 Task: Select Grocery. Add to cart, from Albertsons for 1980 Tibbs Avenue, Plains, Montana 59859, Cell Number 406-826-7954, following items : Colgate Max Fresh Toothpaste with Whitening Breath Strips Cool Mint (6.3 oz) - 1, Yellow Hot House Bell Peppers (1 ct) - 1, Value Corner Reduced Fat Milk (1 gal) - 1, Kellogg''s Special K Breakfast Cereal Chocolatey Delight (13.2 oz) - 1, Tyson Ribeye Burgers Patties (4 ct) - 1, Organic Green Cabbage (each) - 1, Hershey''s Milk Chocolate Candy Bar (4.4 oz) - 1, Spascriptions Under Eye Pads Cucumber (3 ct) - 1, Post Fruity Pebbles Breakfast Cereal with Marshmallow (11 oz) - 1, Cilantro (bunch) - 1
Action: Mouse moved to (407, 142)
Screenshot: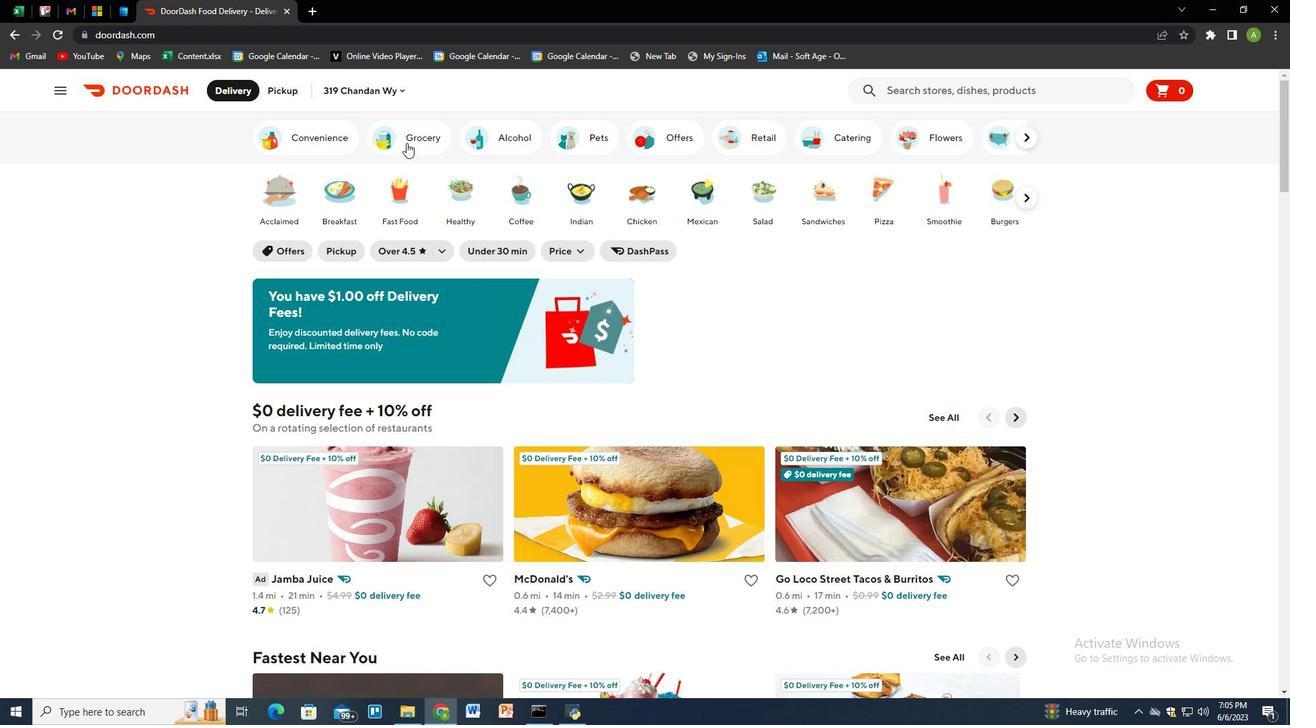 
Action: Mouse pressed left at (407, 142)
Screenshot: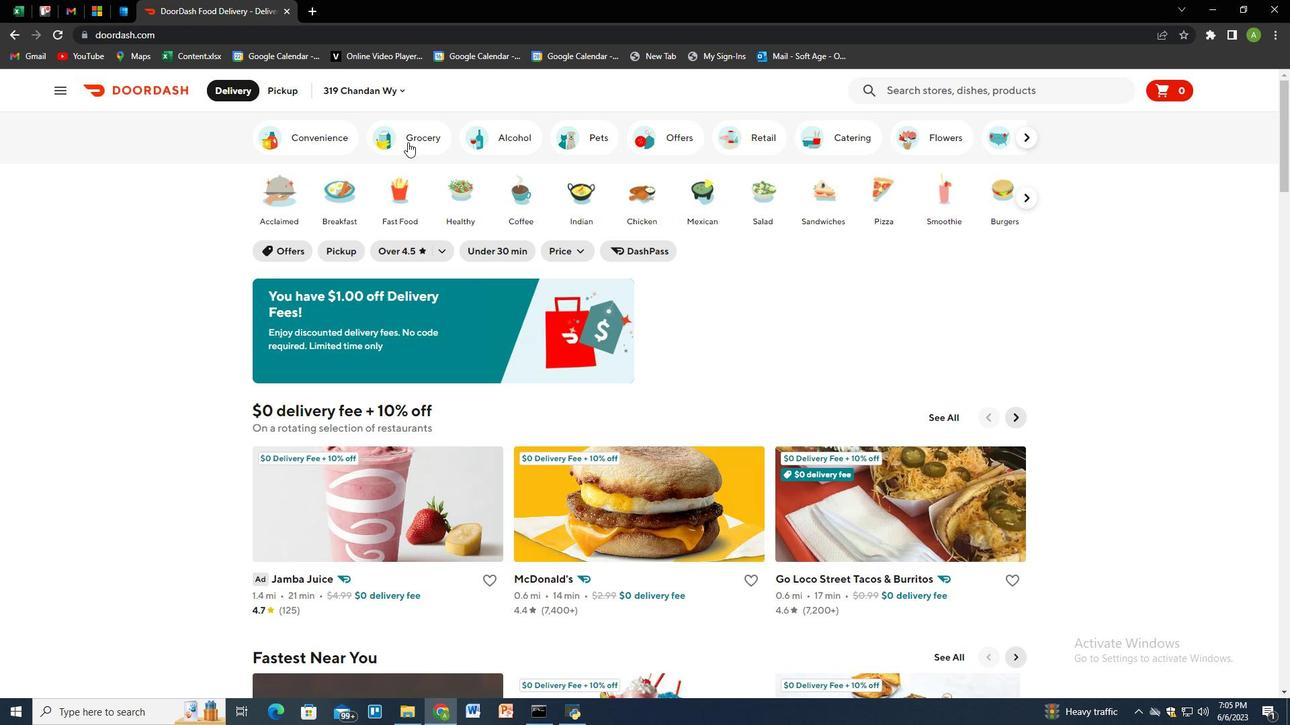 
Action: Mouse moved to (574, 428)
Screenshot: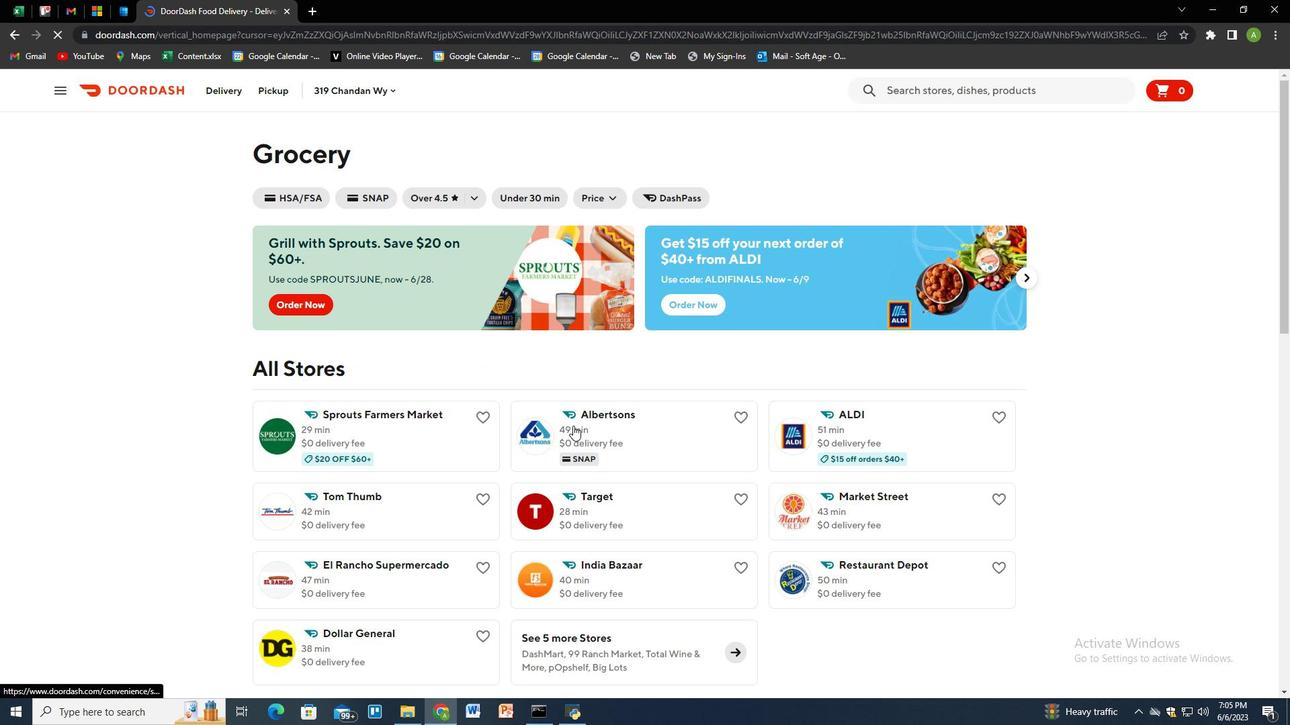 
Action: Mouse pressed left at (574, 428)
Screenshot: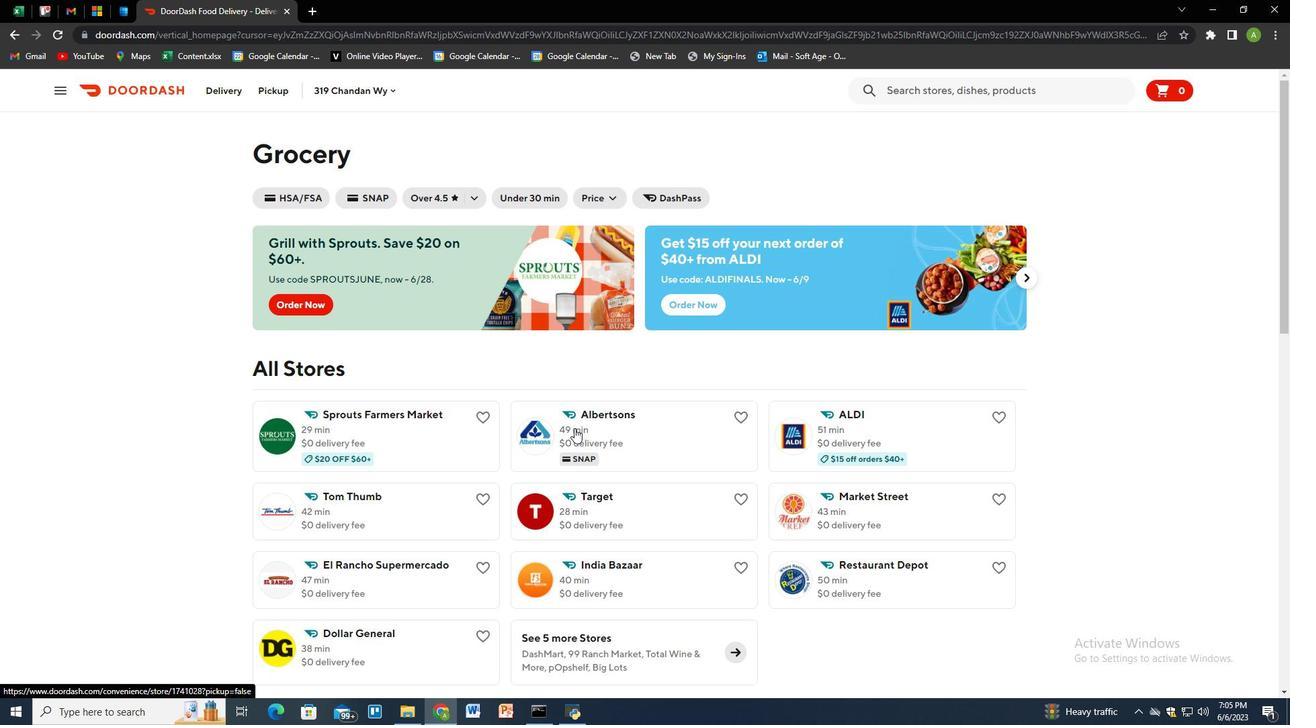 
Action: Mouse moved to (291, 90)
Screenshot: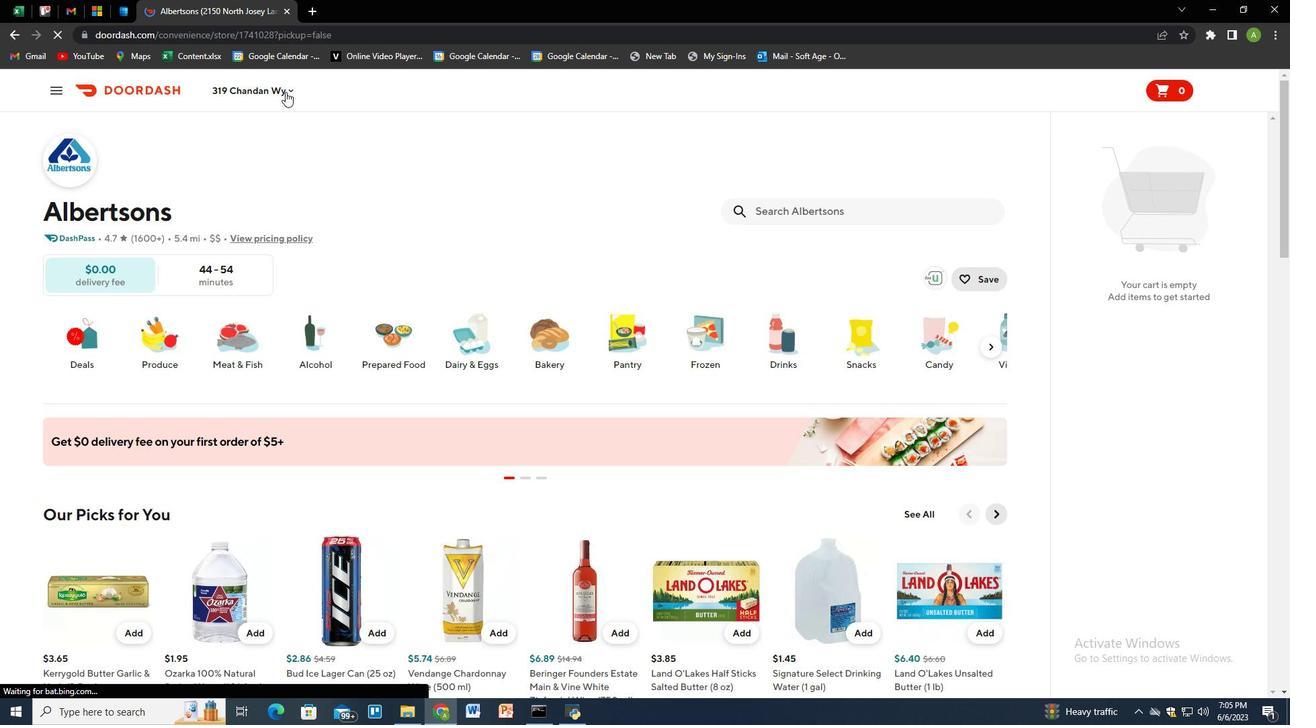 
Action: Mouse pressed left at (291, 90)
Screenshot: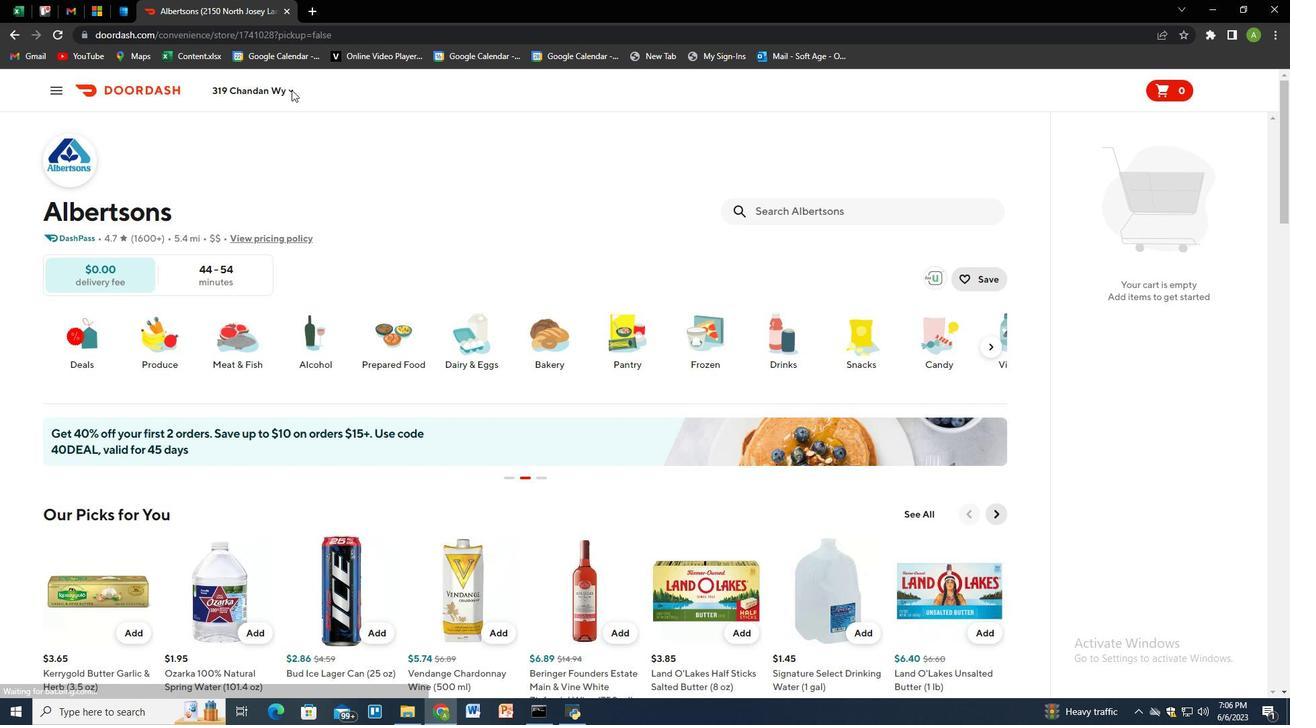
Action: Mouse moved to (322, 148)
Screenshot: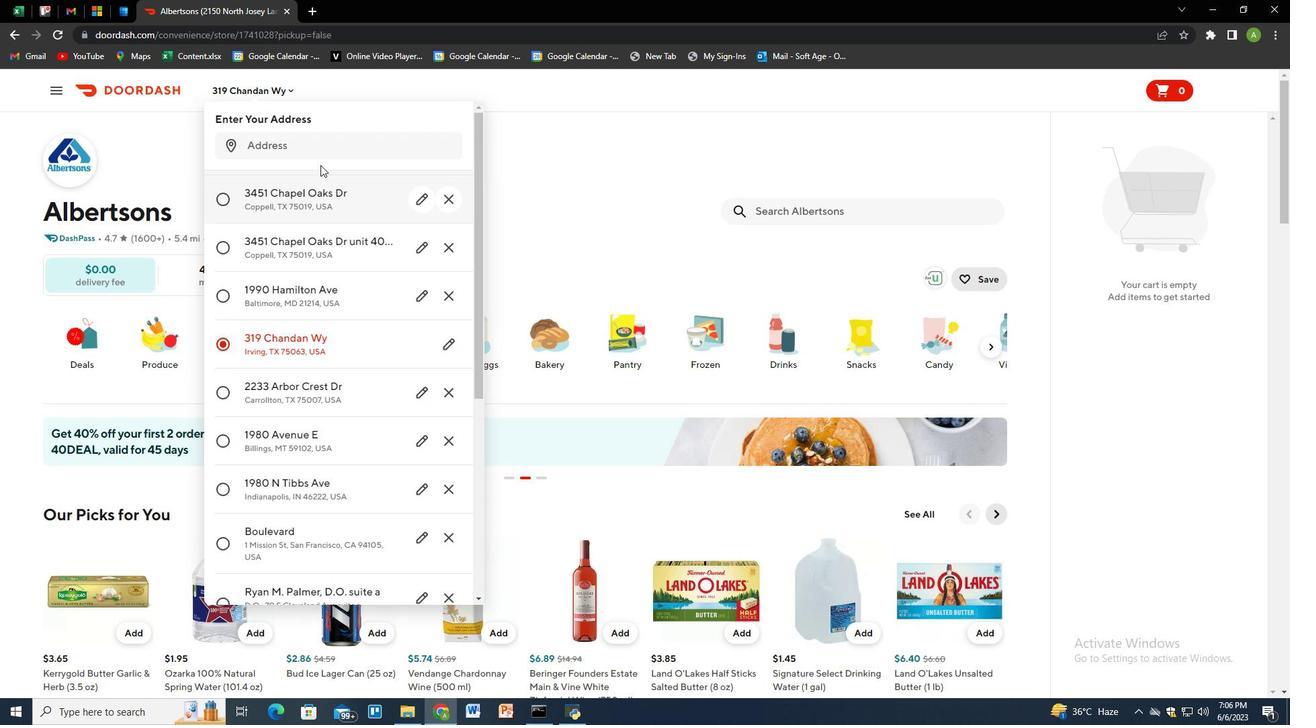 
Action: Mouse pressed left at (322, 148)
Screenshot: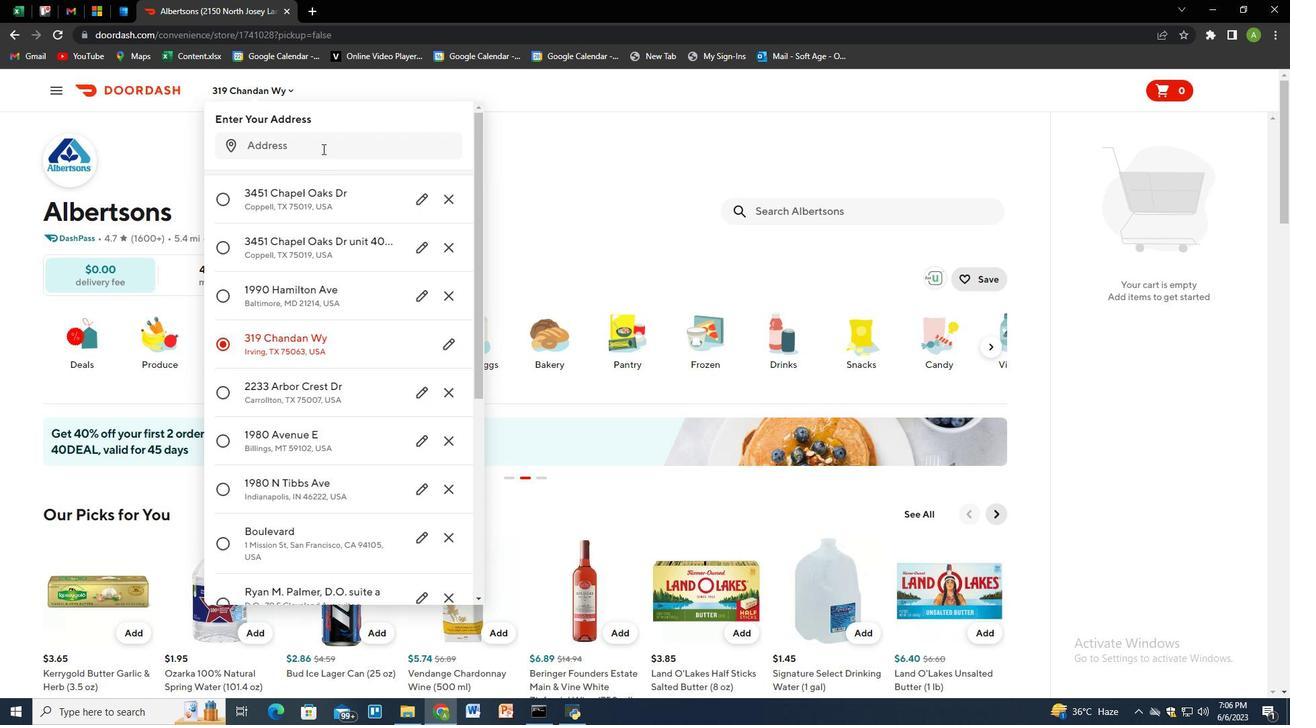 
Action: Key pressed 1980<Key.space>tibbs<Key.space>avenue,<Key.space>plains,<Key.space>montana<Key.space>59859<Key.enter>
Screenshot: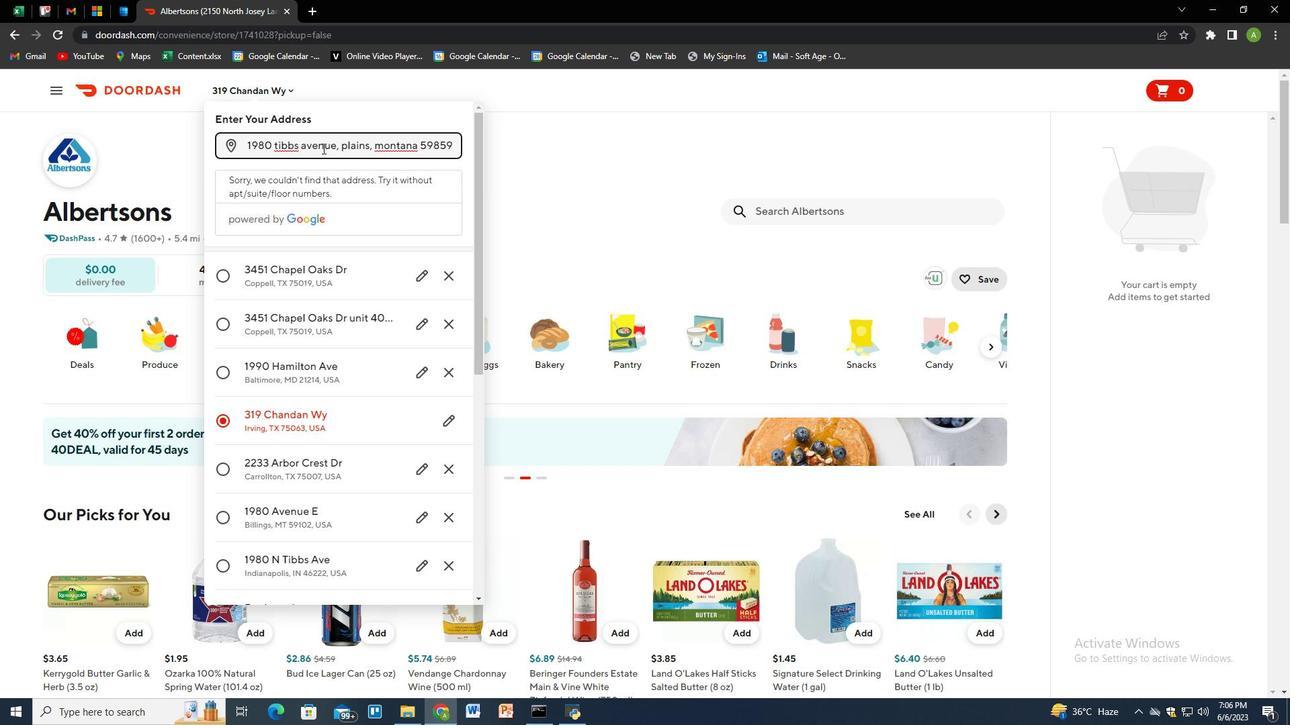 
Action: Mouse moved to (397, 549)
Screenshot: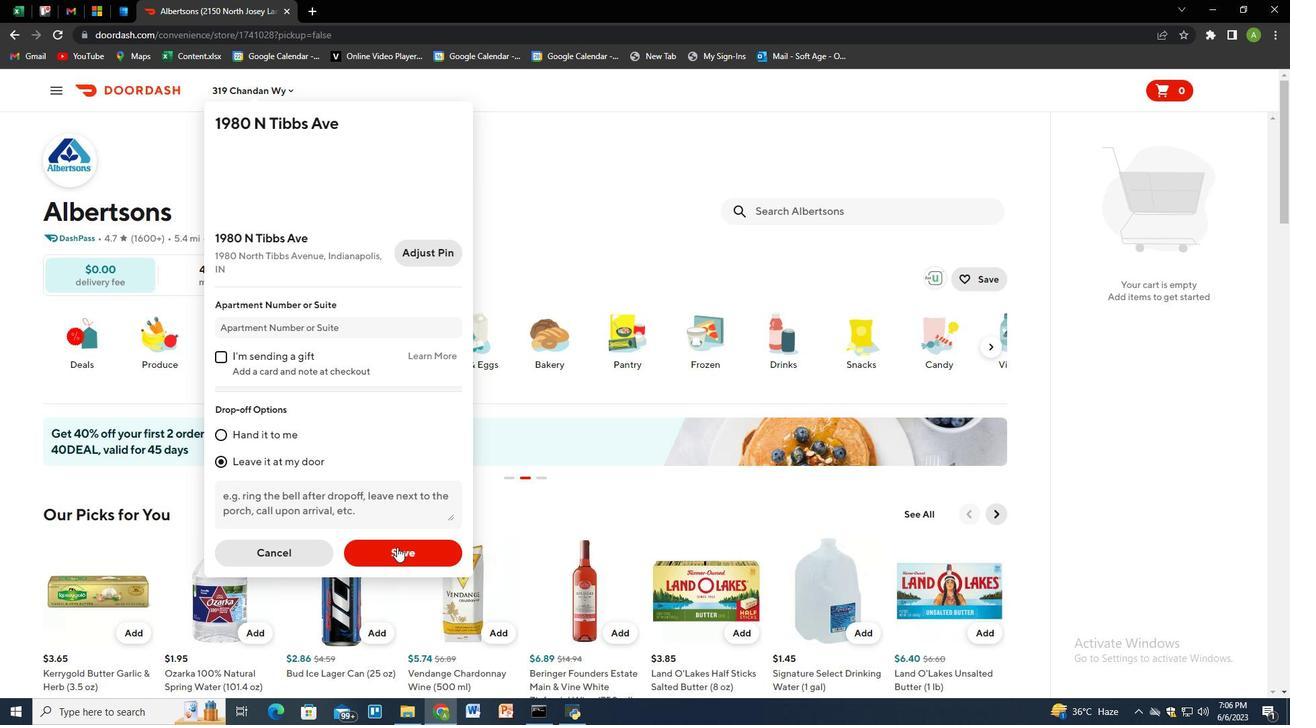 
Action: Mouse pressed left at (397, 549)
Screenshot: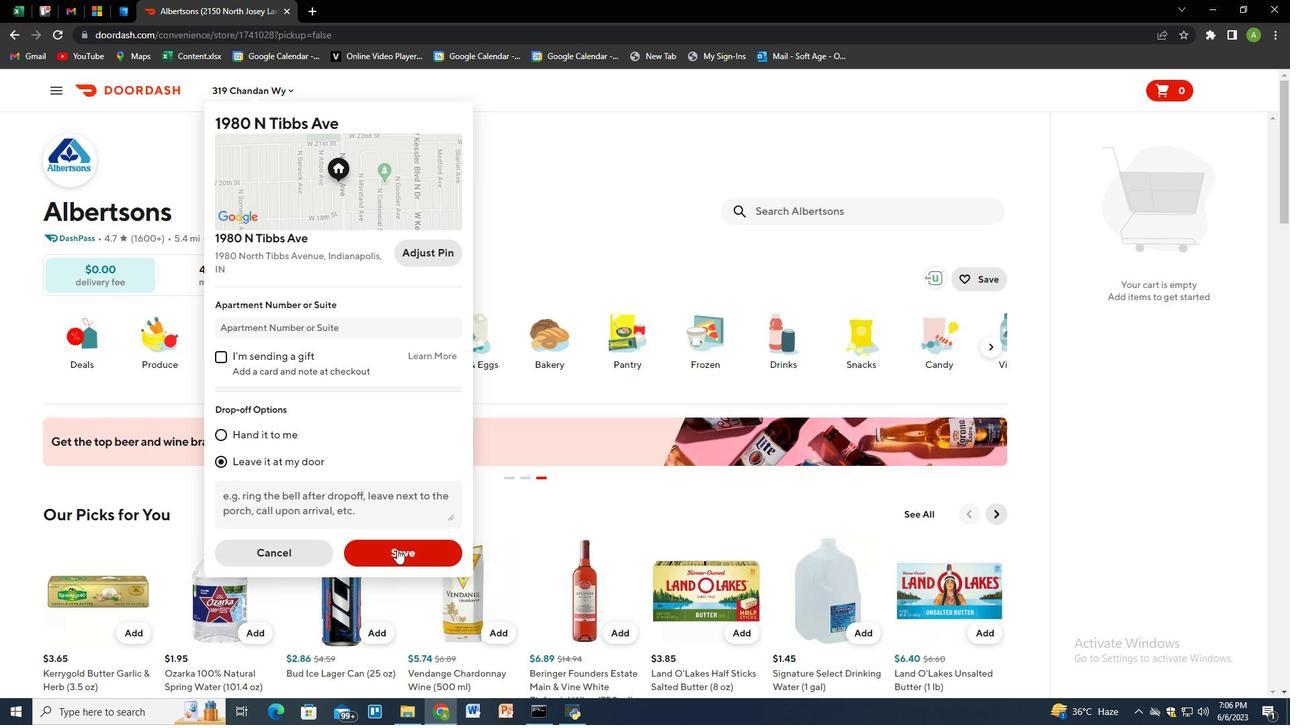 
Action: Mouse moved to (784, 208)
Screenshot: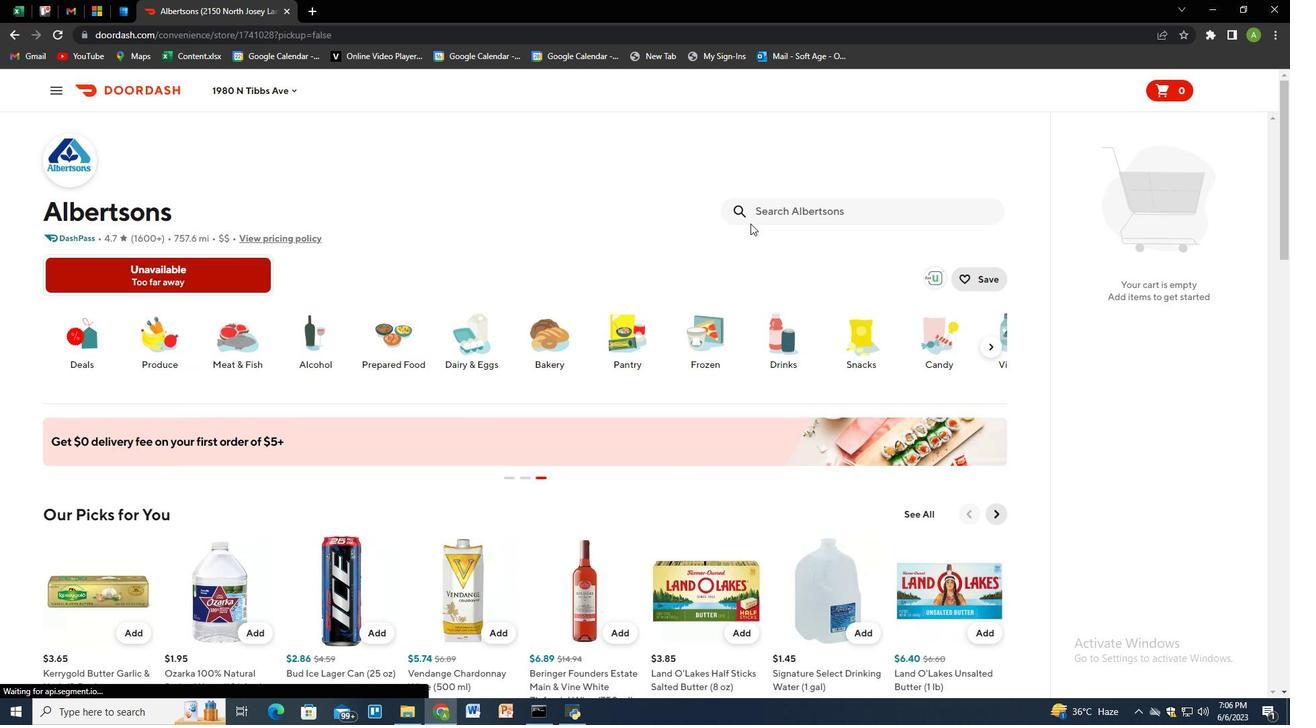 
Action: Mouse pressed left at (784, 208)
Screenshot: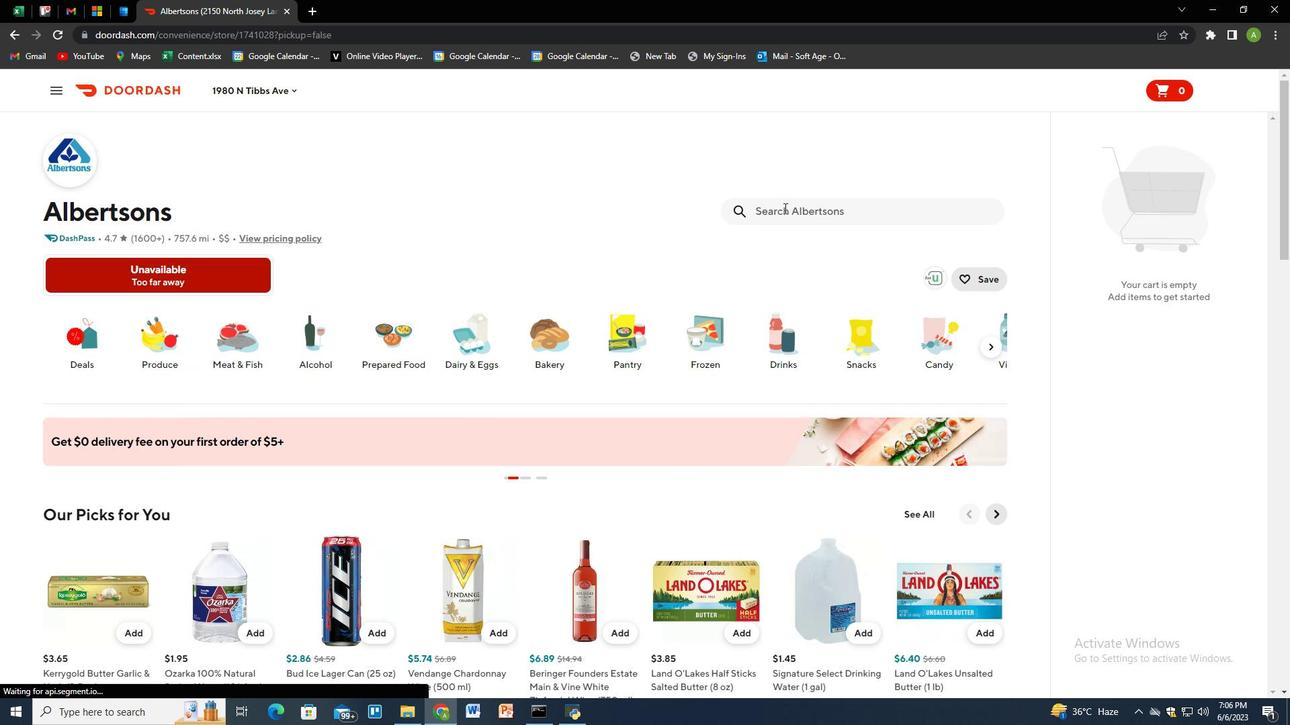 
Action: Key pressed co<Key.space><Key.backspace>lgate<Key.space>max<Key.space>fresh<Key.space>too<Key.space><Key.backspace>thpaste<Key.space>with<Key.space>whitening<Key.space>breath<Key.space>strips<Key.space>cool<Key.space>mint<Key.space><Key.shift_r>(6.3<Key.space>oz<Key.shift_r>)<Key.enter>
Screenshot: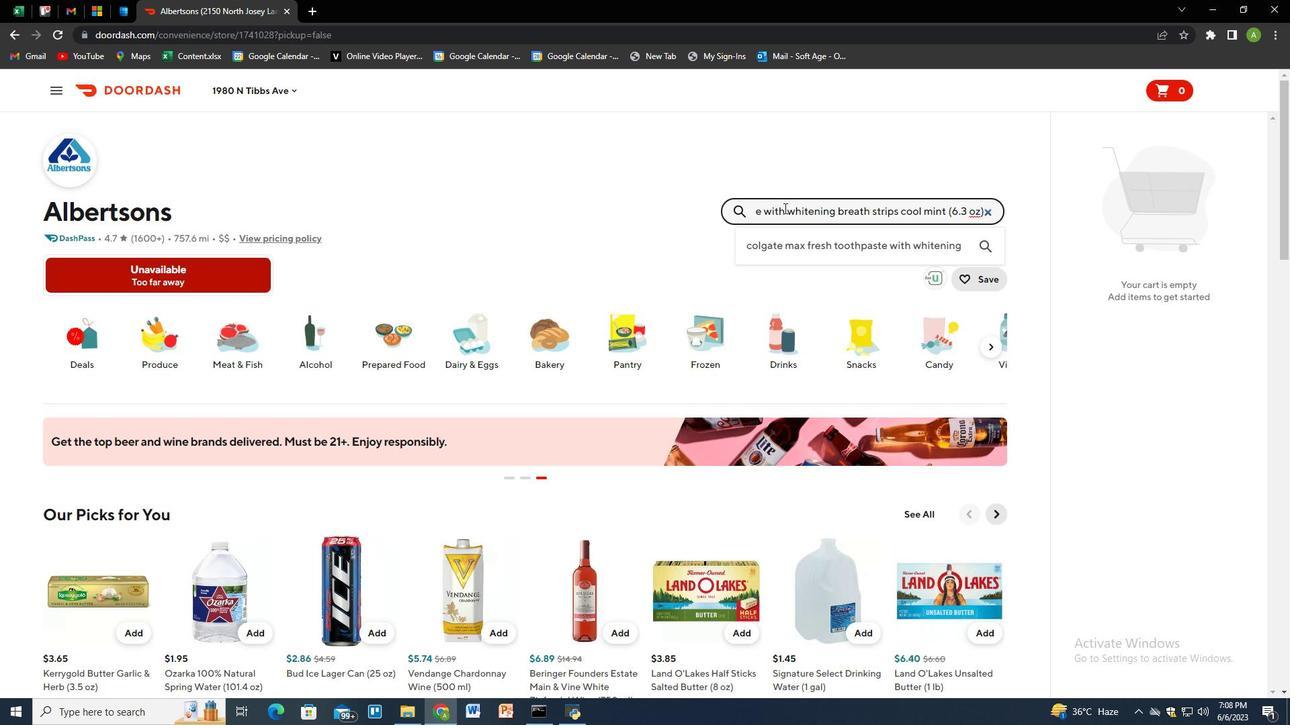 
Action: Mouse moved to (120, 365)
Screenshot: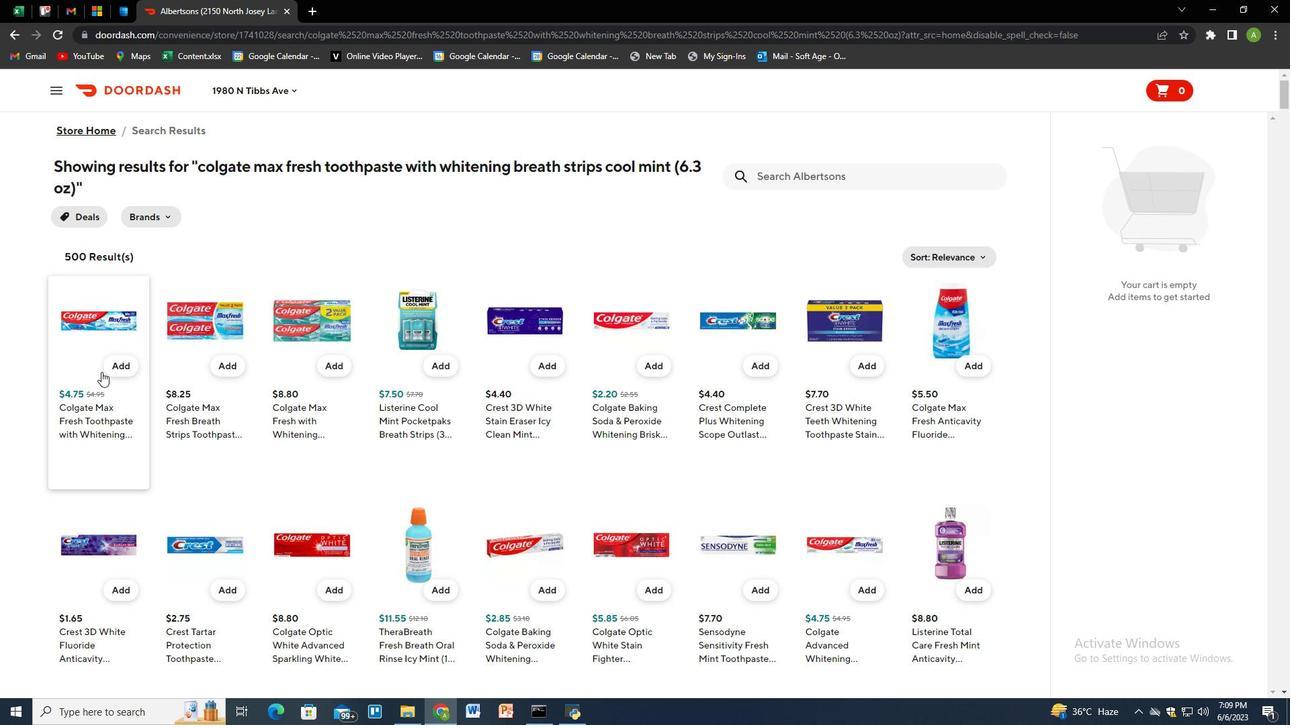 
Action: Mouse pressed left at (120, 365)
Screenshot: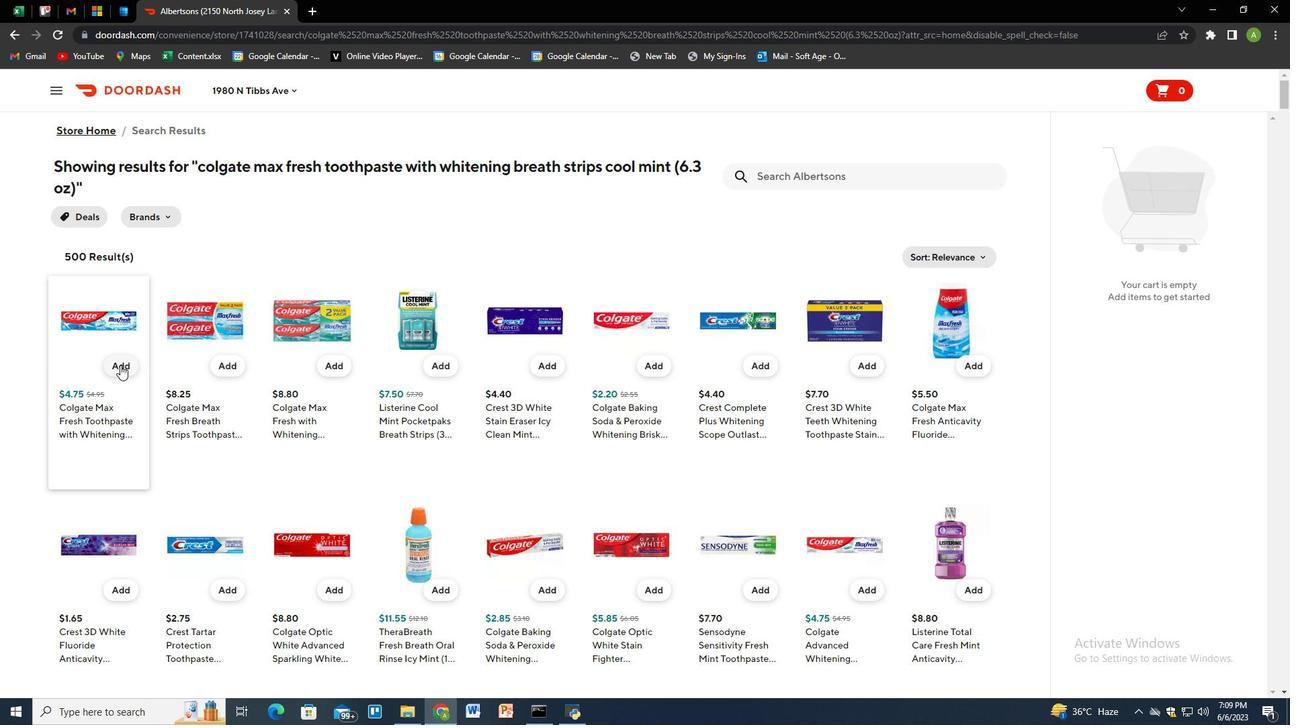 
Action: Mouse moved to (847, 180)
Screenshot: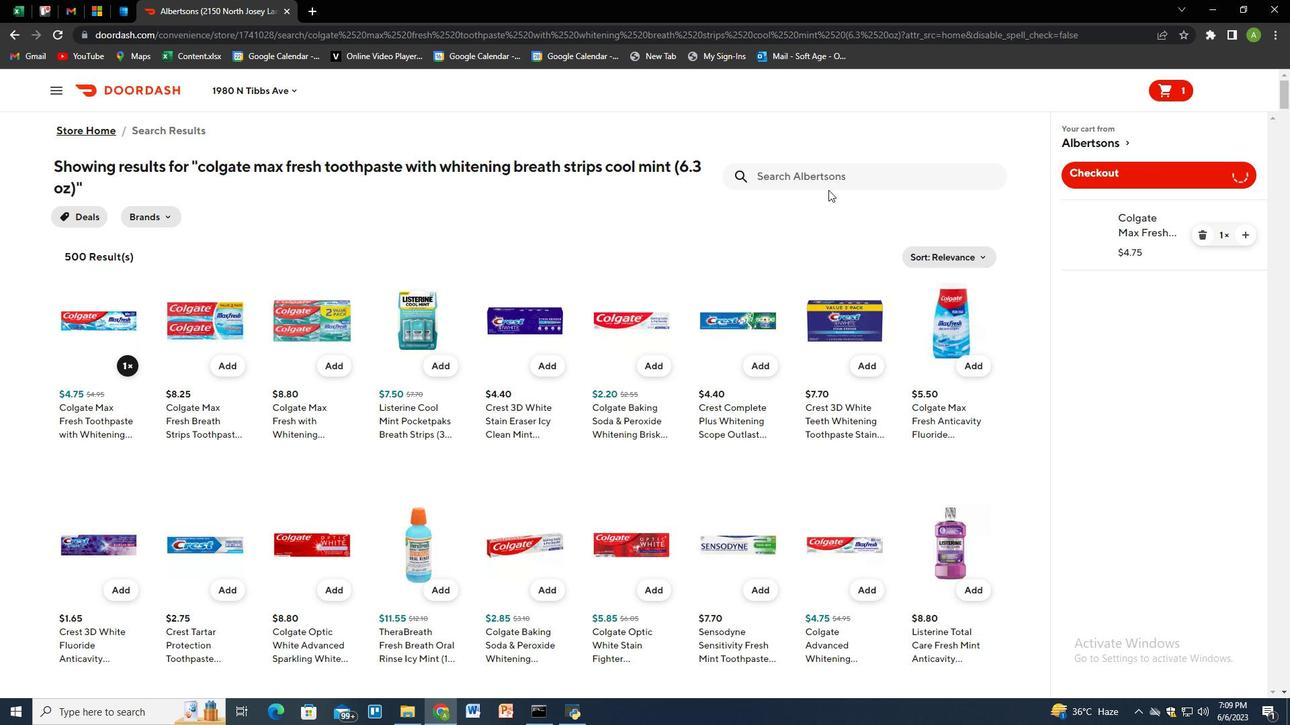 
Action: Mouse pressed left at (847, 180)
Screenshot: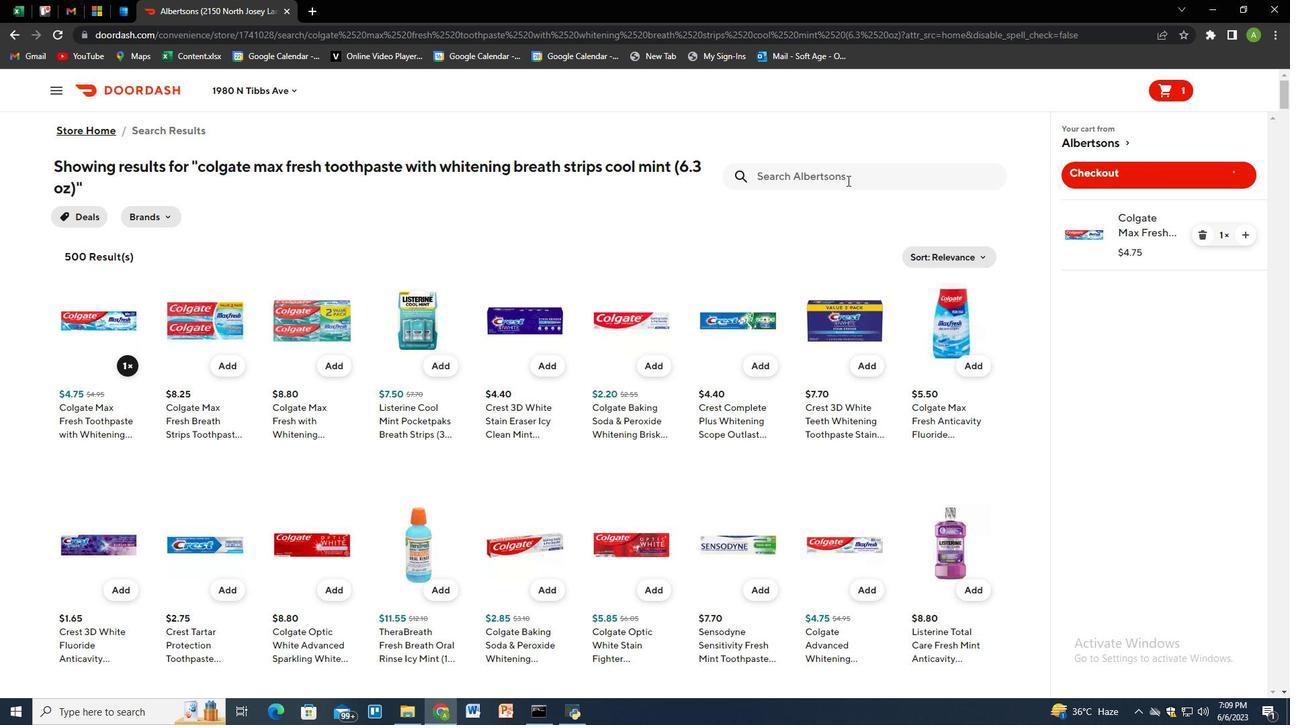 
Action: Key pressed yellow<Key.space>hot<Key.space>house<Key.space>bell<Key.space>peppers<Key.space><Key.shift_r>(1<Key.space>ct<Key.shift_r>)<Key.enter>
Screenshot: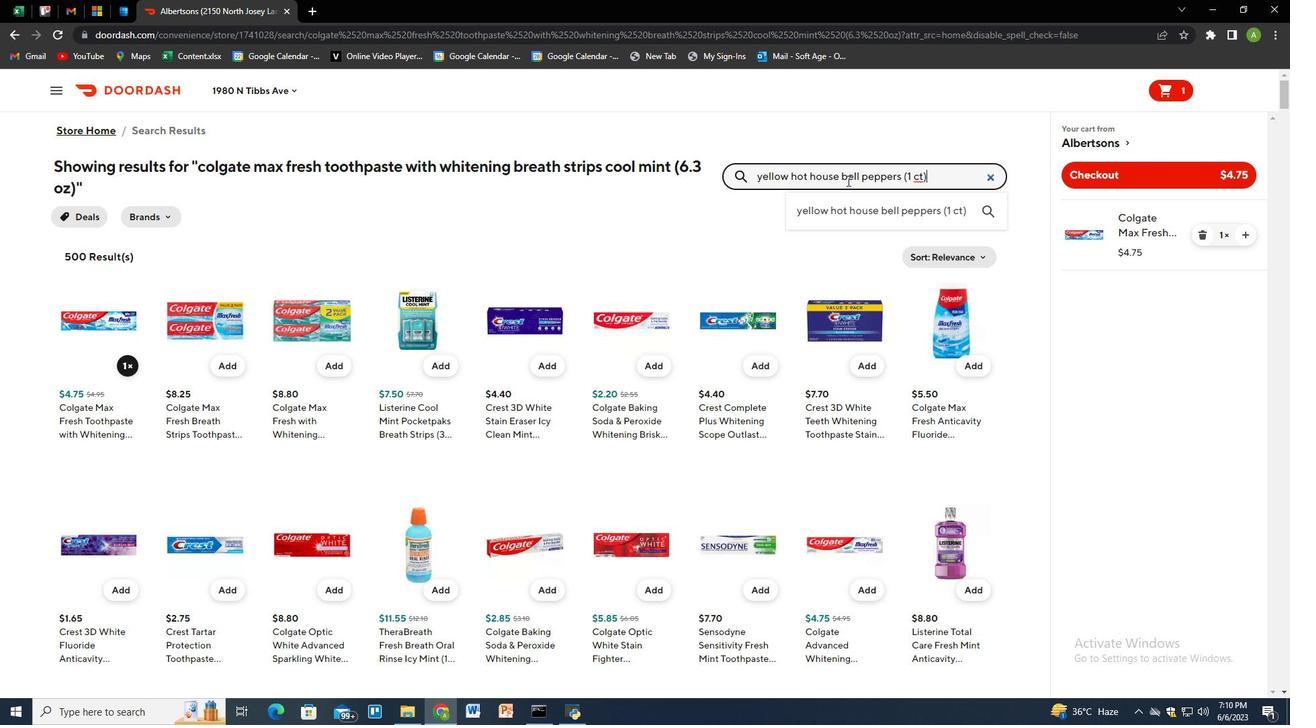 
Action: Mouse moved to (122, 352)
Screenshot: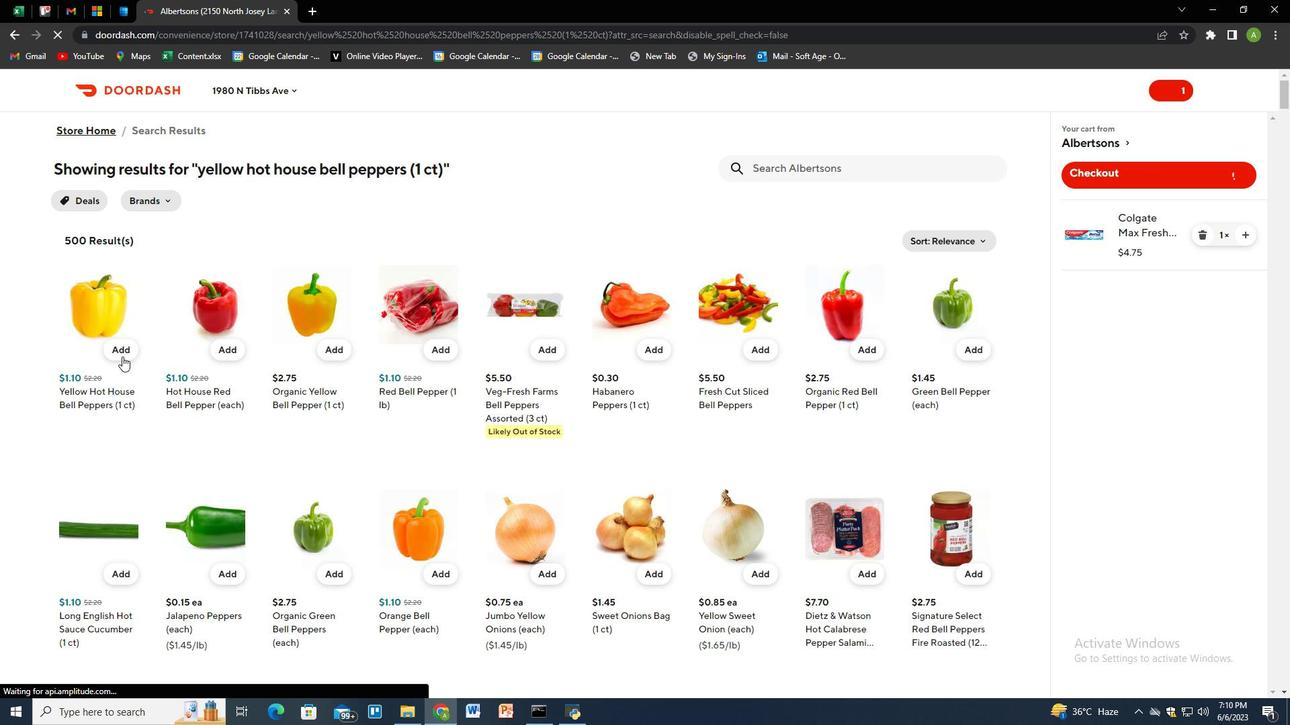 
Action: Mouse pressed left at (122, 352)
Screenshot: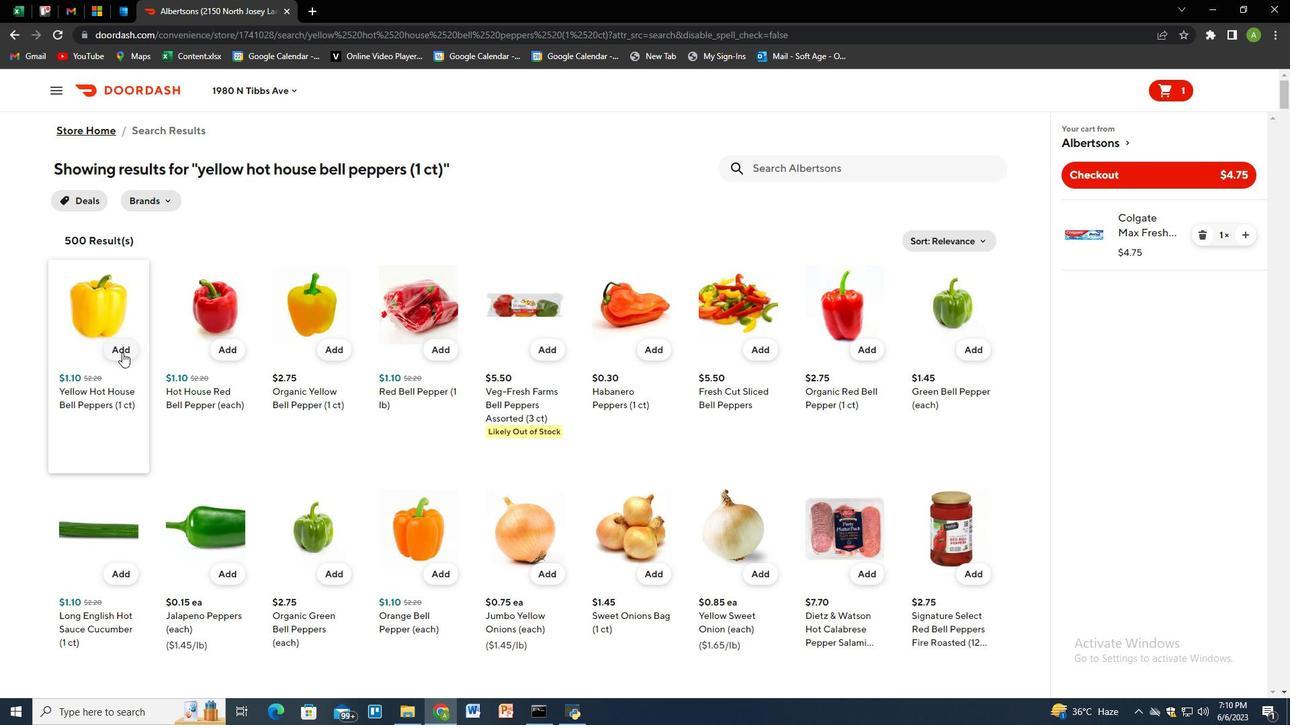 
Action: Mouse moved to (771, 169)
Screenshot: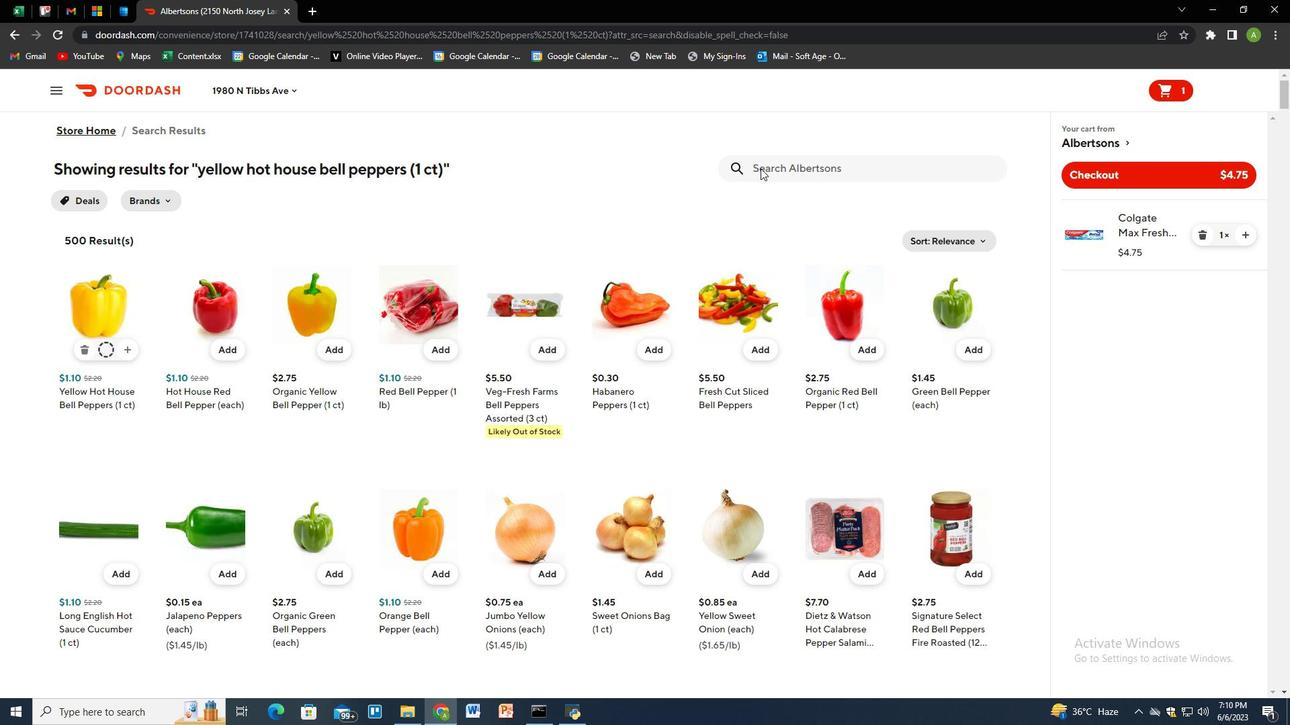 
Action: Mouse pressed left at (771, 169)
Screenshot: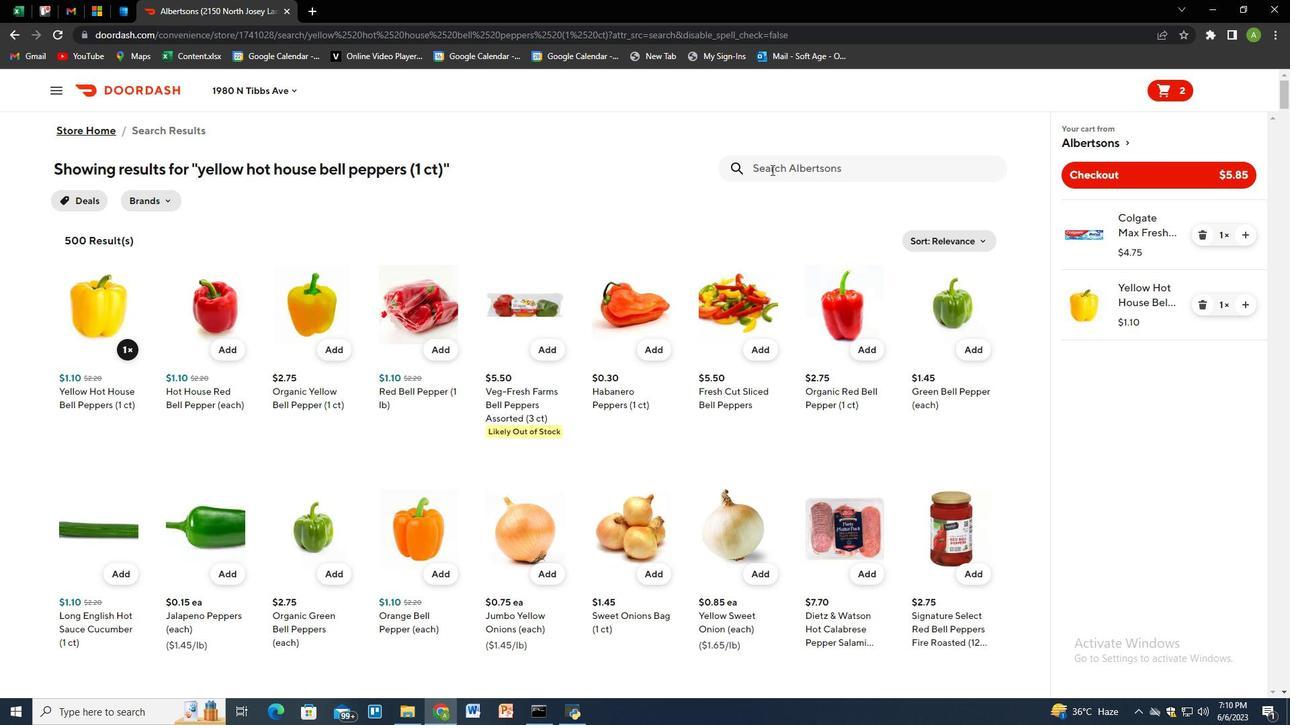 
Action: Key pressed value<Key.space>corner<Key.space>reduced<Key.space>fat<Key.space>milk<Key.space><Key.shift_r>(1<Key.space>gal<Key.shift_r>)<Key.enter><Key.enter>
Screenshot: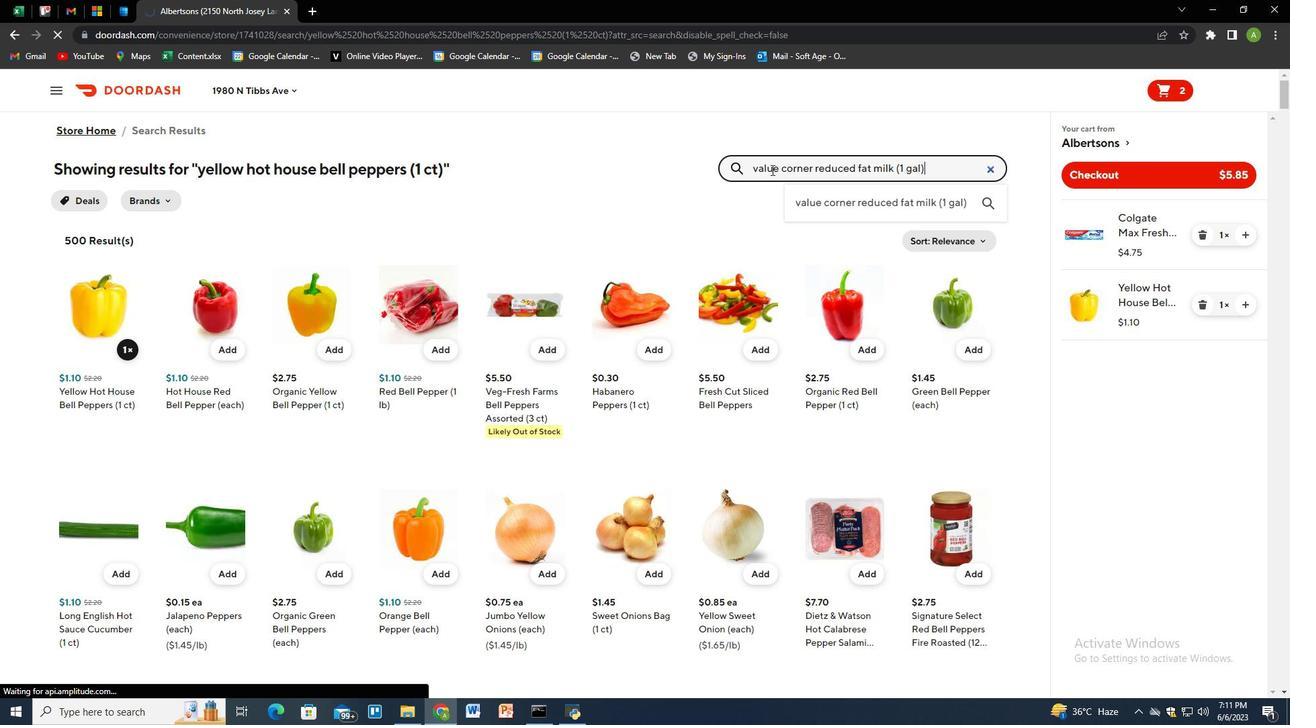 
Action: Mouse moved to (126, 352)
Screenshot: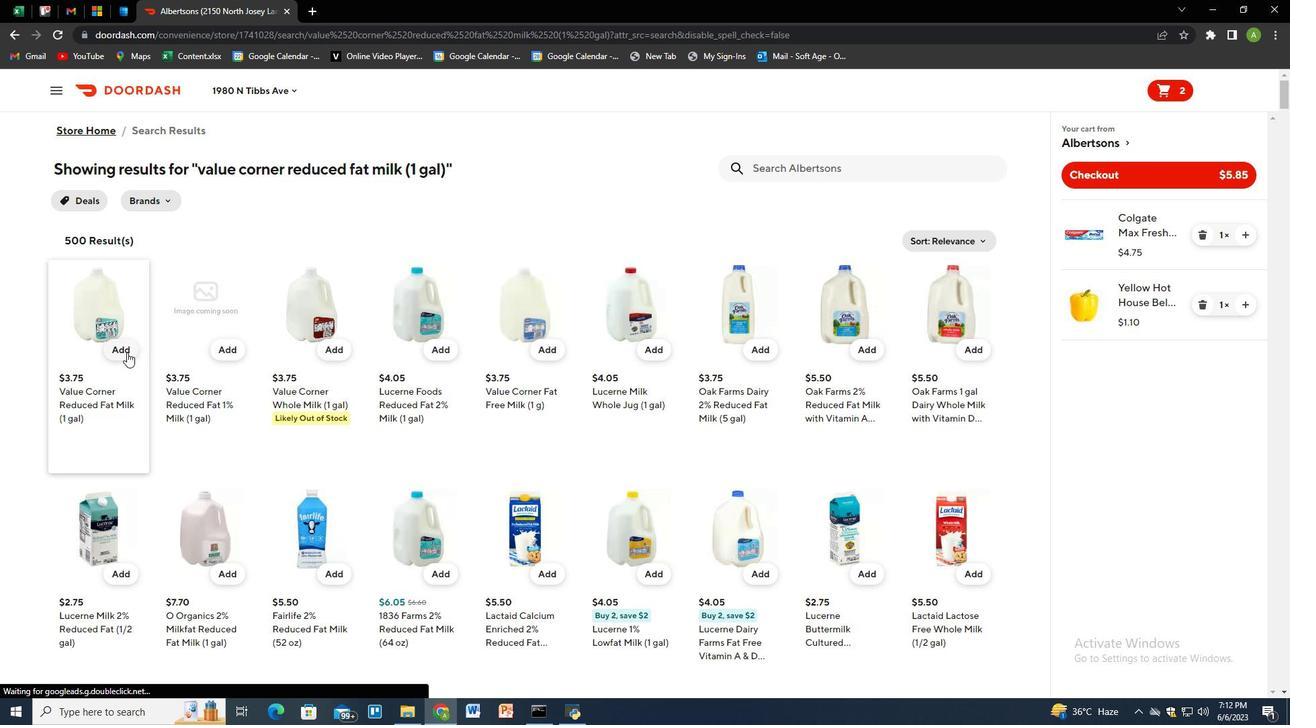 
Action: Mouse pressed left at (126, 352)
Screenshot: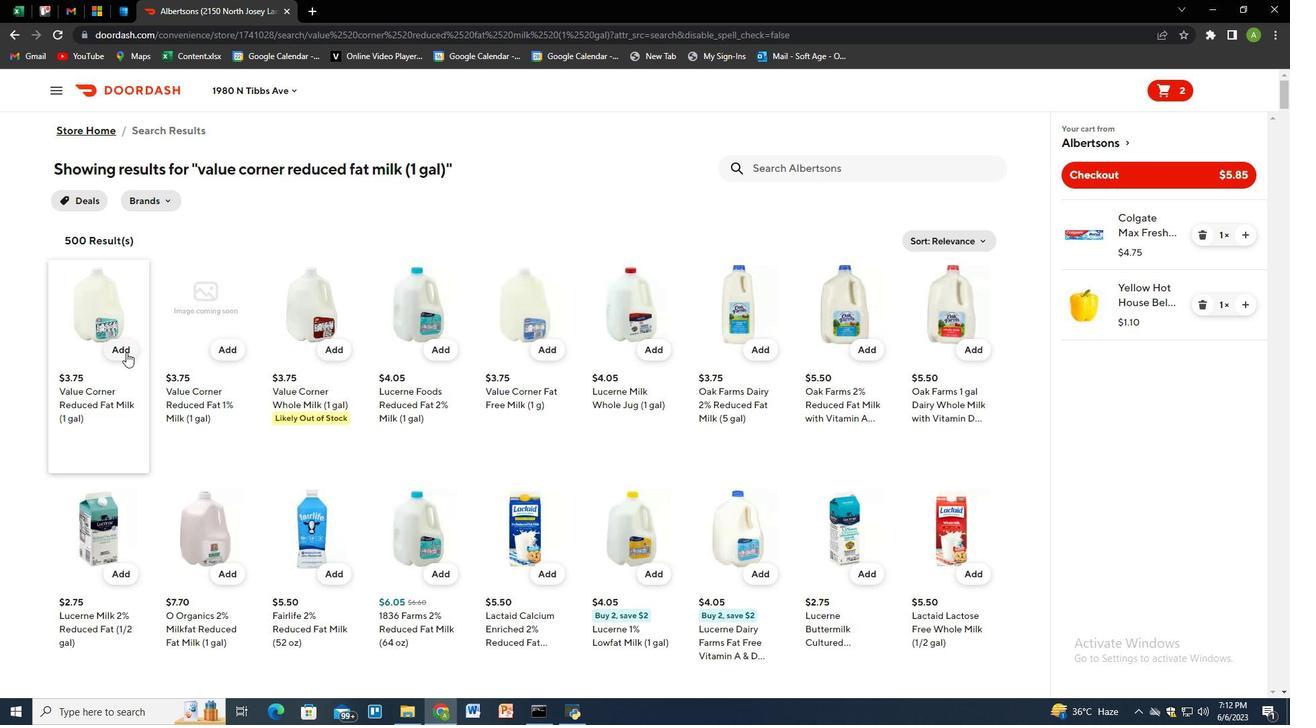 
Action: Mouse moved to (784, 163)
Screenshot: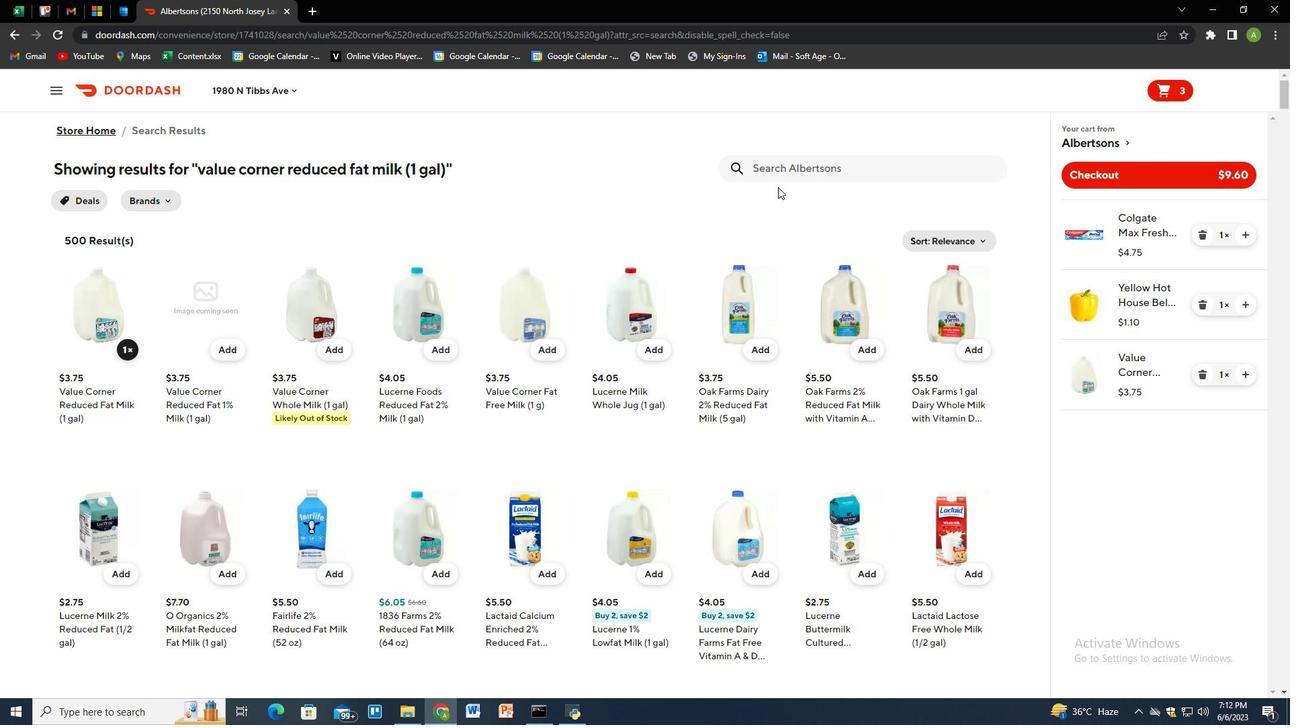 
Action: Mouse pressed left at (784, 163)
Screenshot: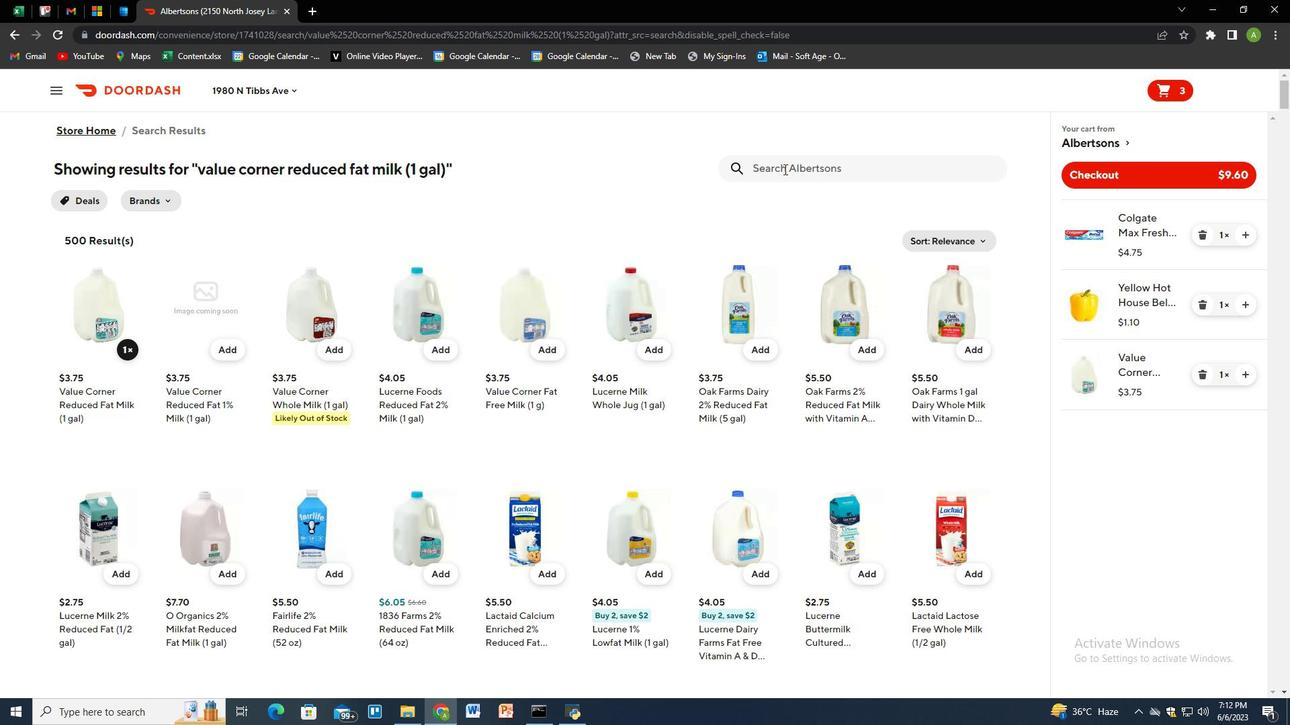 
Action: Key pressed kellogg<Key.shift_r>"s<Key.space>special<Key.space>k<Key.space>breakfast<Key.space>cereal<Key.space>chocolatey<Key.space>delight<Key.space><Key.shift_r><Key.shift_r><Key.shift_r><Key.shift_r>)<Key.backspace><Key.shift_r><Key.shift_r><Key.shift_r><Key.shift_r><Key.shift_r><Key.shift_r><Key.shift_r><Key.shift_r><Key.shift_r>(<Key.backspace><Key.shift_r><Key.shift_r><Key.shift_r>(13.2<Key.space>oz<Key.shift_r><Key.shift_r><Key.shift_r><Key.shift_r><Key.shift_r><Key.shift_r><Key.shift_r><Key.shift_r><Key.shift_r><Key.shift_r>)<Key.enter>
Screenshot: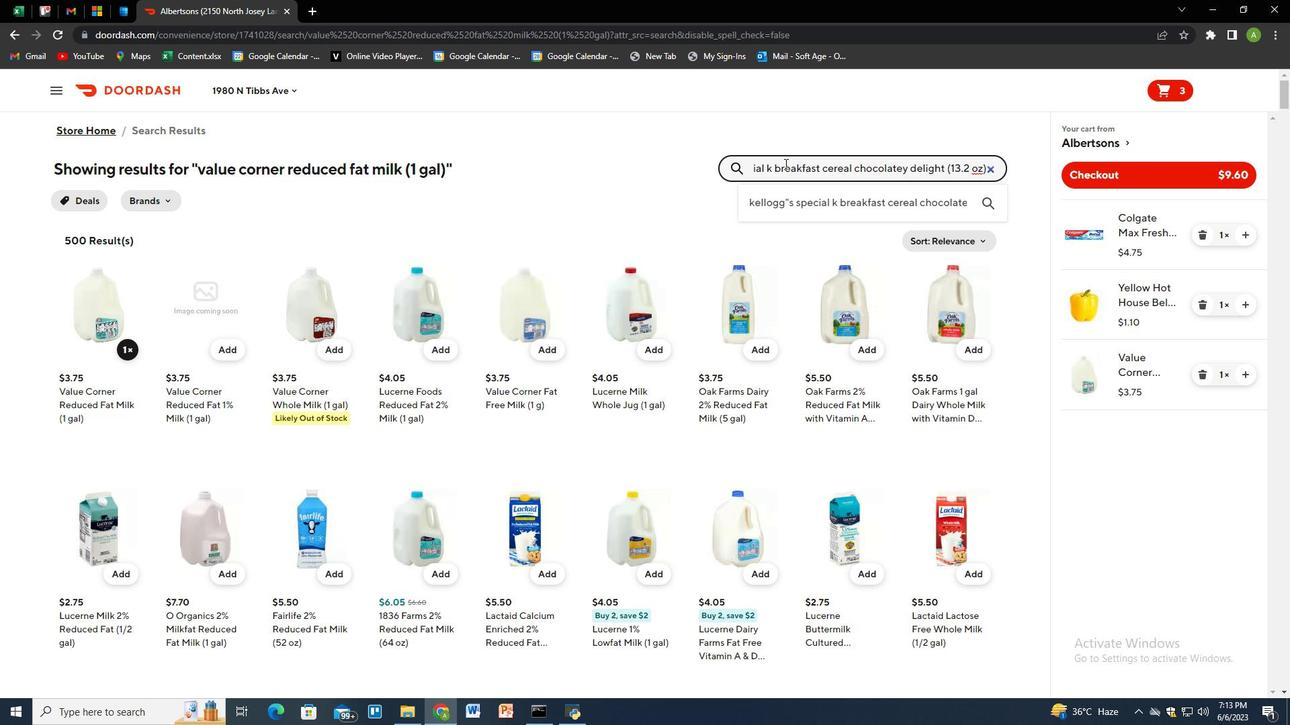 
Action: Mouse moved to (125, 354)
Screenshot: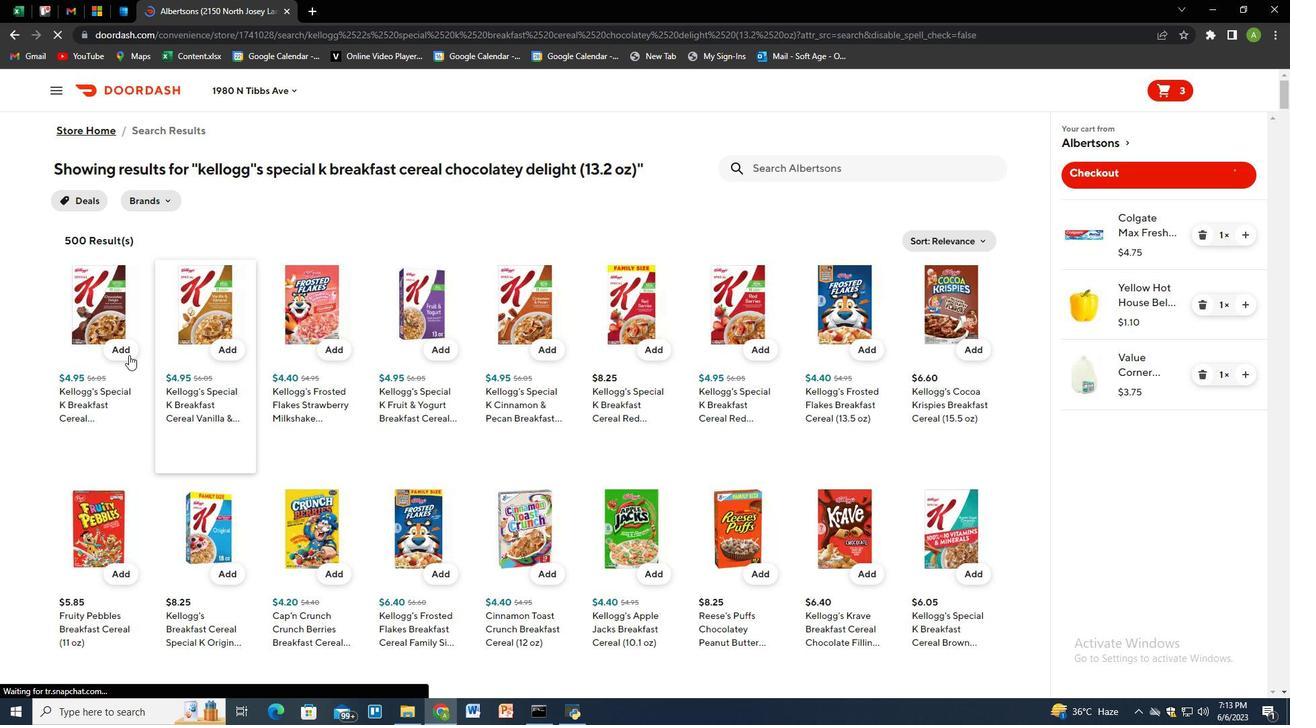 
Action: Mouse pressed left at (125, 354)
Screenshot: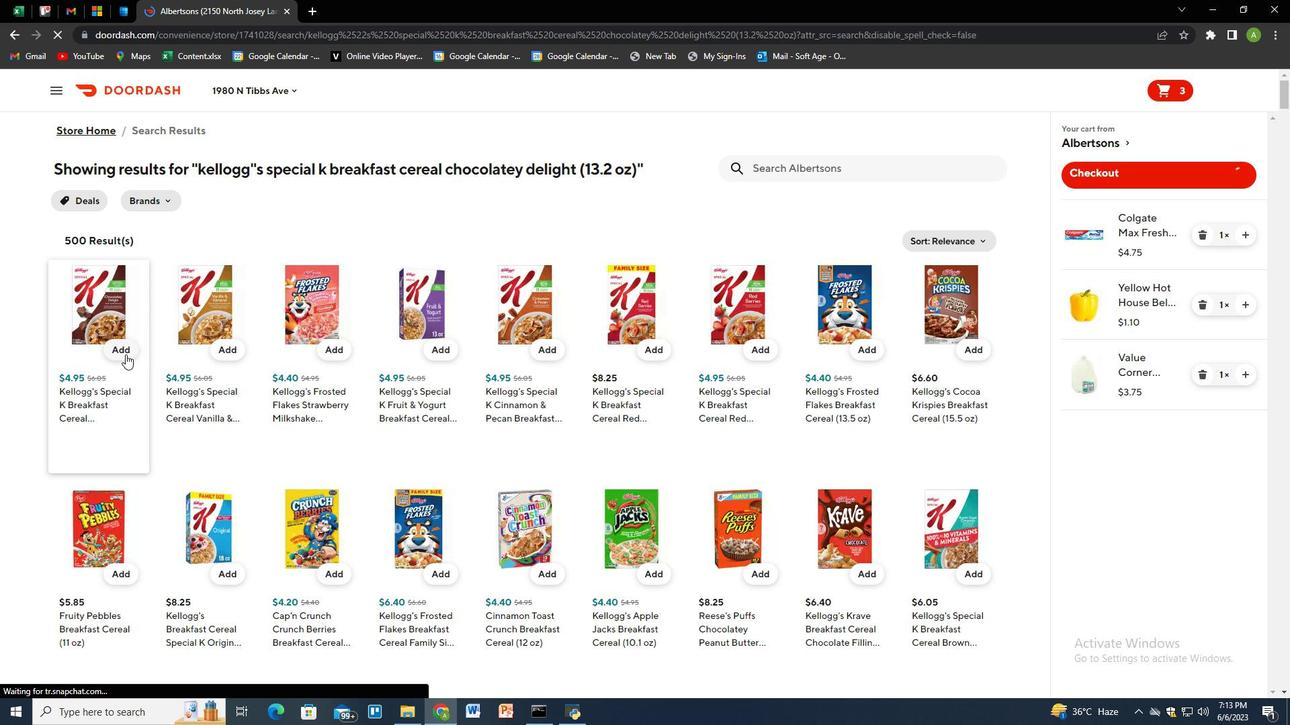 
Action: Mouse moved to (793, 185)
Screenshot: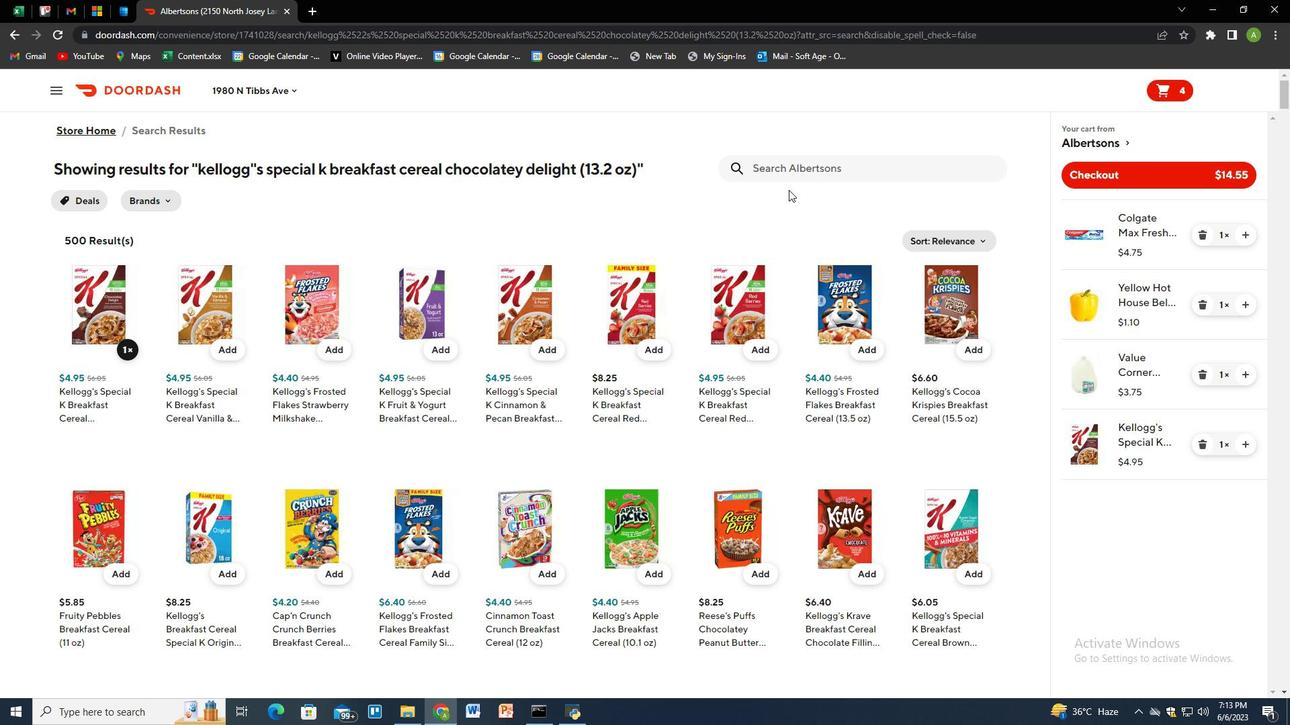 
Action: Mouse pressed left at (793, 185)
Screenshot: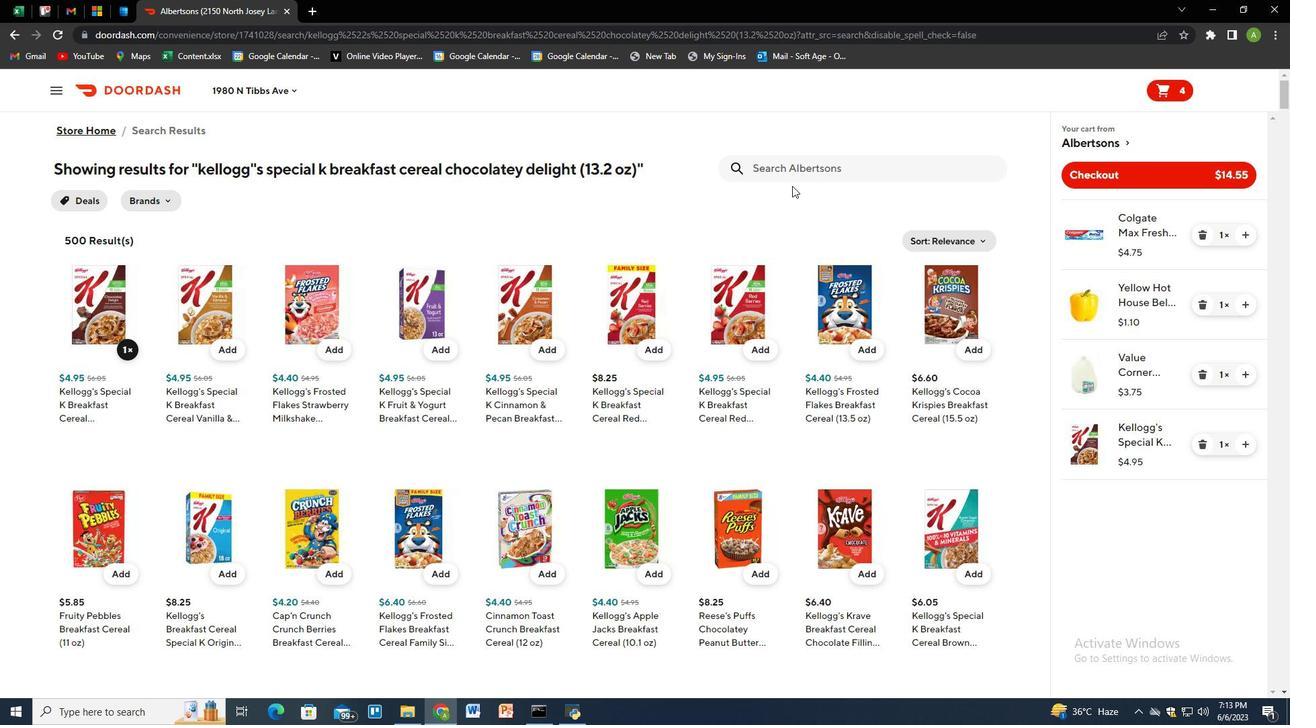
Action: Mouse moved to (796, 175)
Screenshot: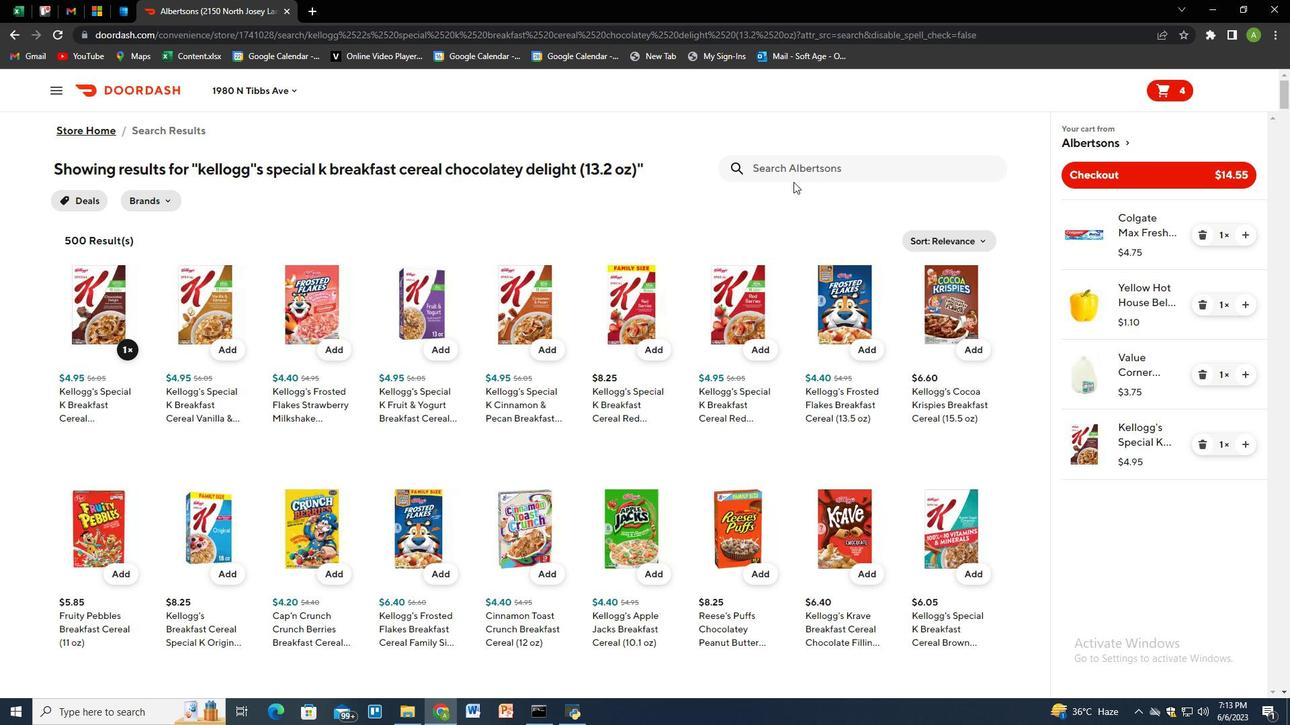 
Action: Mouse pressed left at (796, 175)
Screenshot: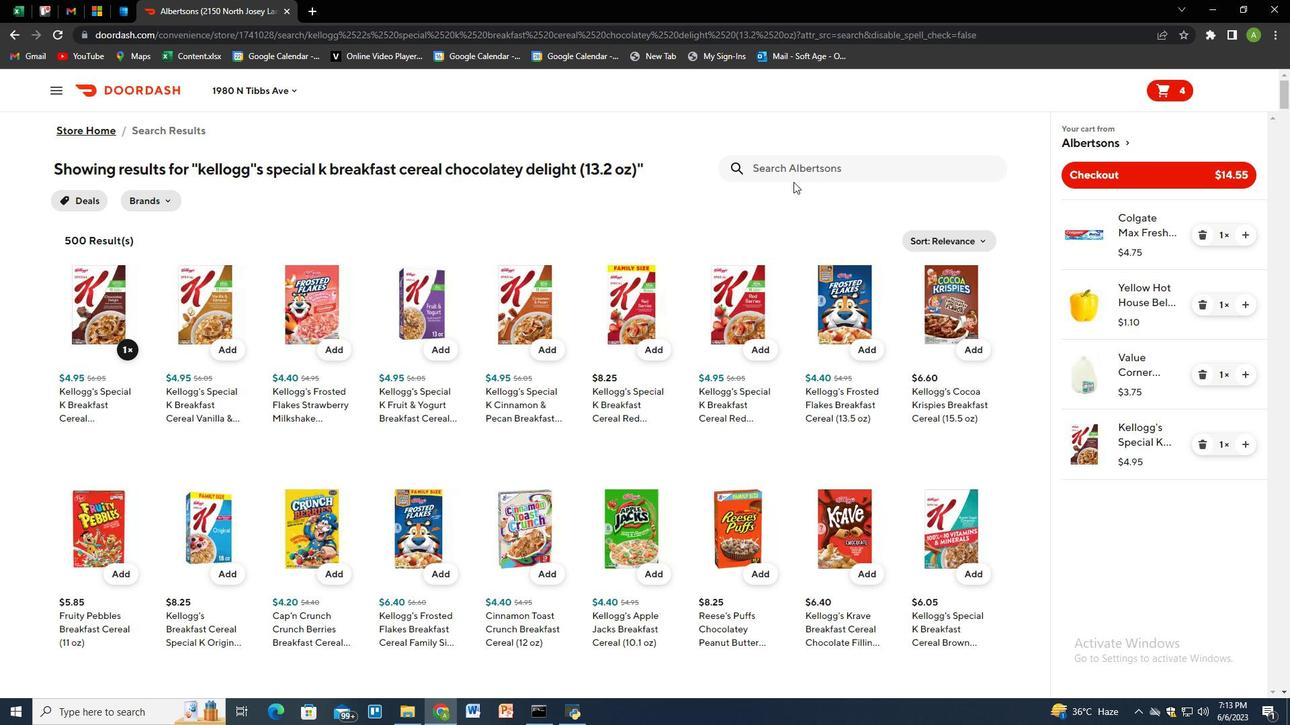 
Action: Key pressed tyson<Key.space>ribeye<Key.space>burgers<Key.space>patties<Key.space><Key.shift_r>(4<Key.space>ct<Key.shift_r>)<Key.enter>
Screenshot: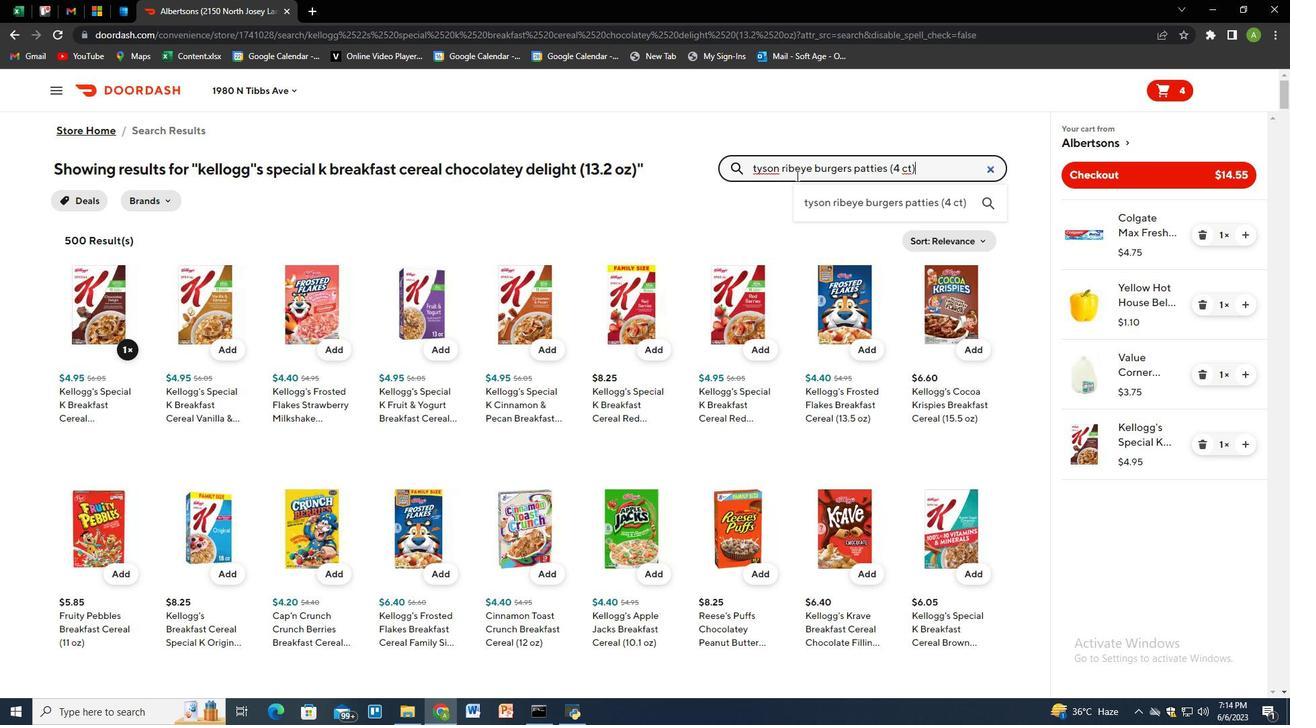 
Action: Mouse moved to (116, 352)
Screenshot: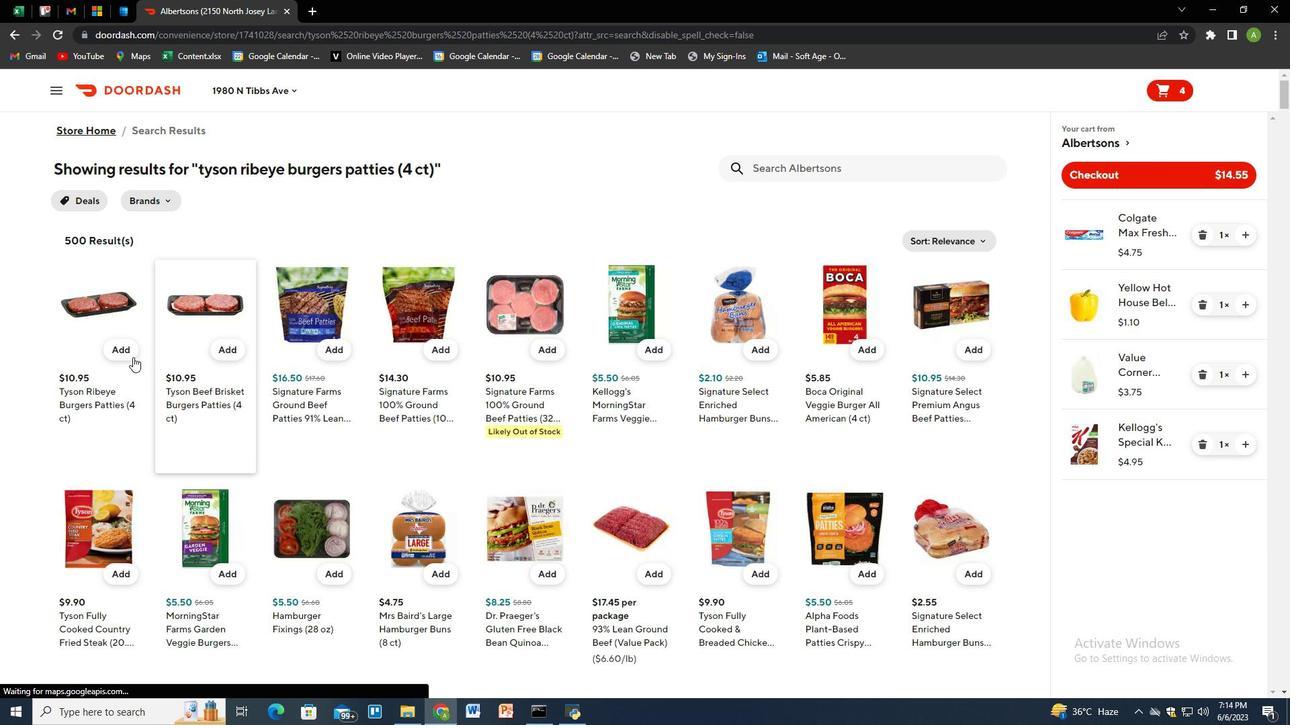 
Action: Mouse pressed left at (116, 352)
Screenshot: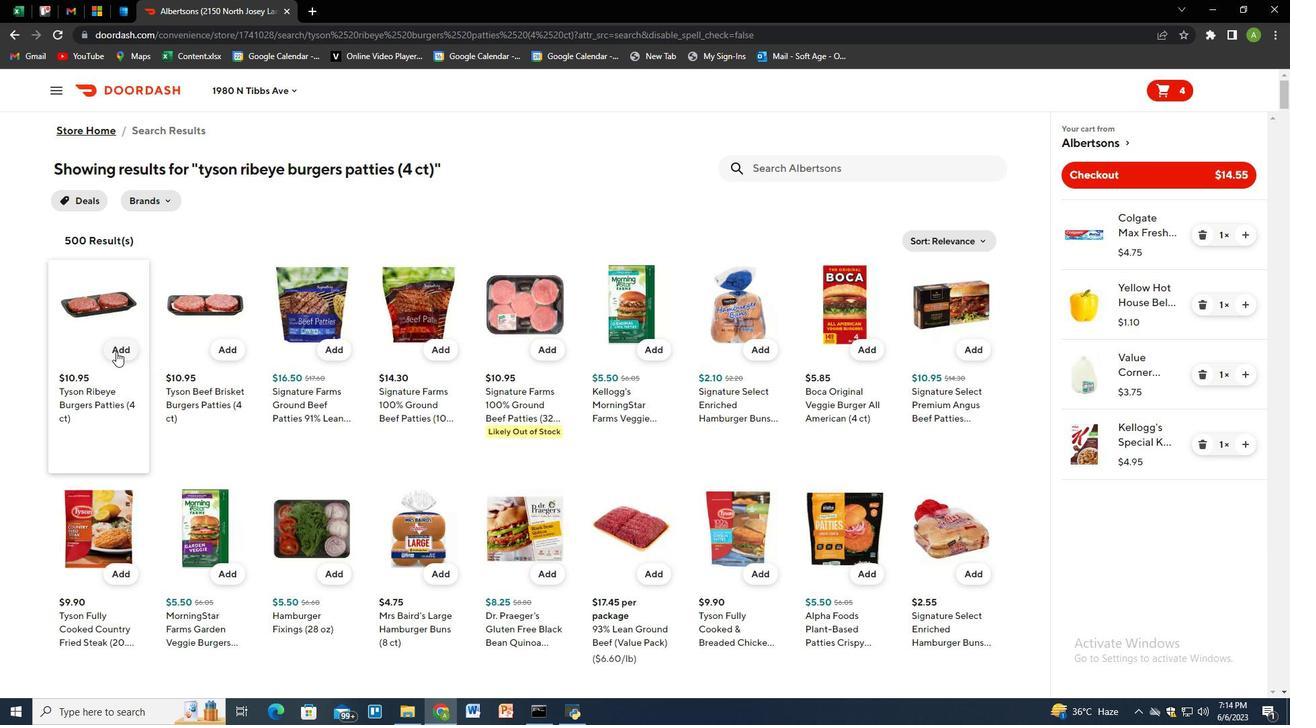 
Action: Mouse moved to (812, 168)
Screenshot: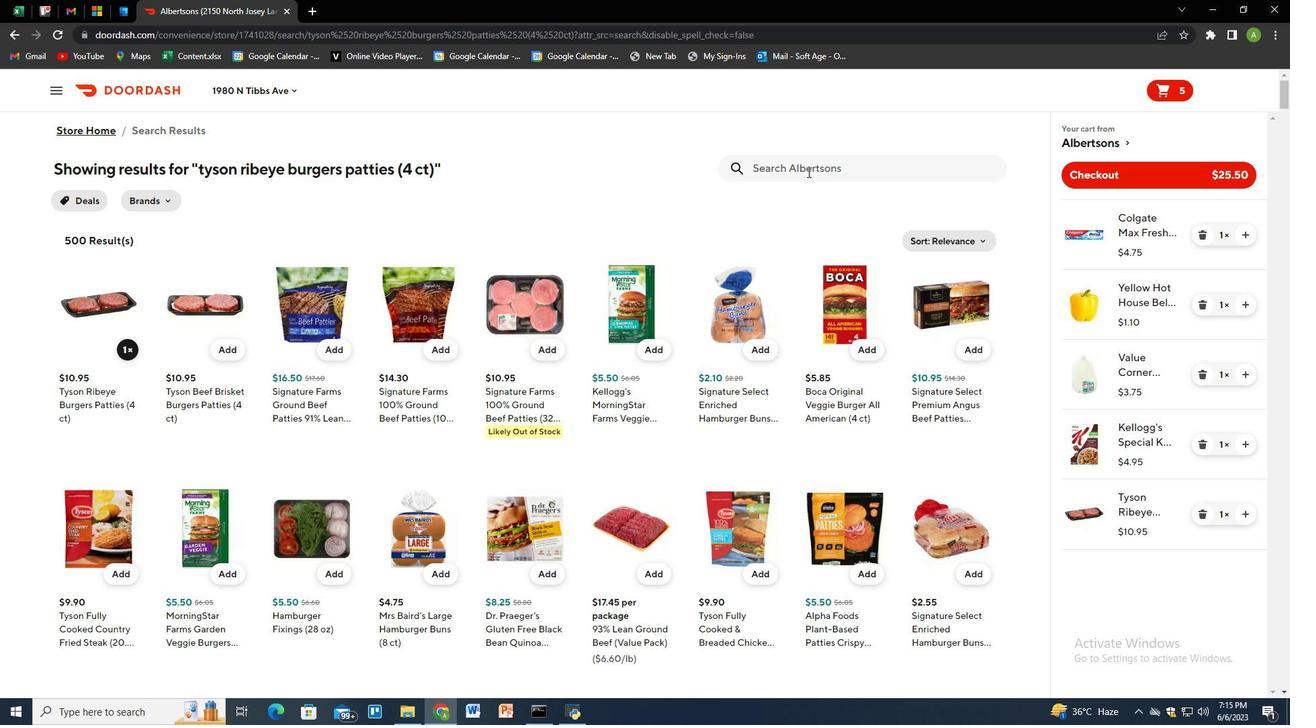 
Action: Mouse pressed left at (812, 168)
Screenshot: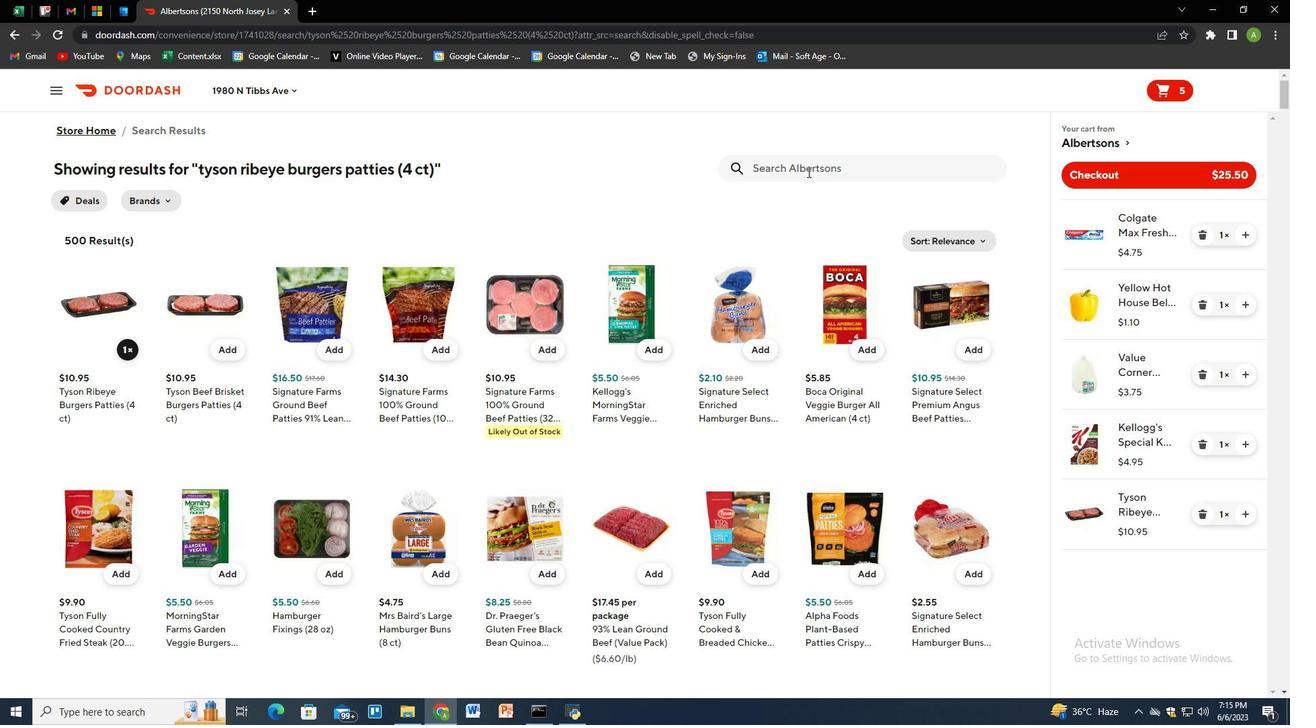 
Action: Key pressed organic<Key.space>green<Key.space>cabbage<Key.space><Key.shift_r>(each<Key.shift_r>)<Key.enter>
Screenshot: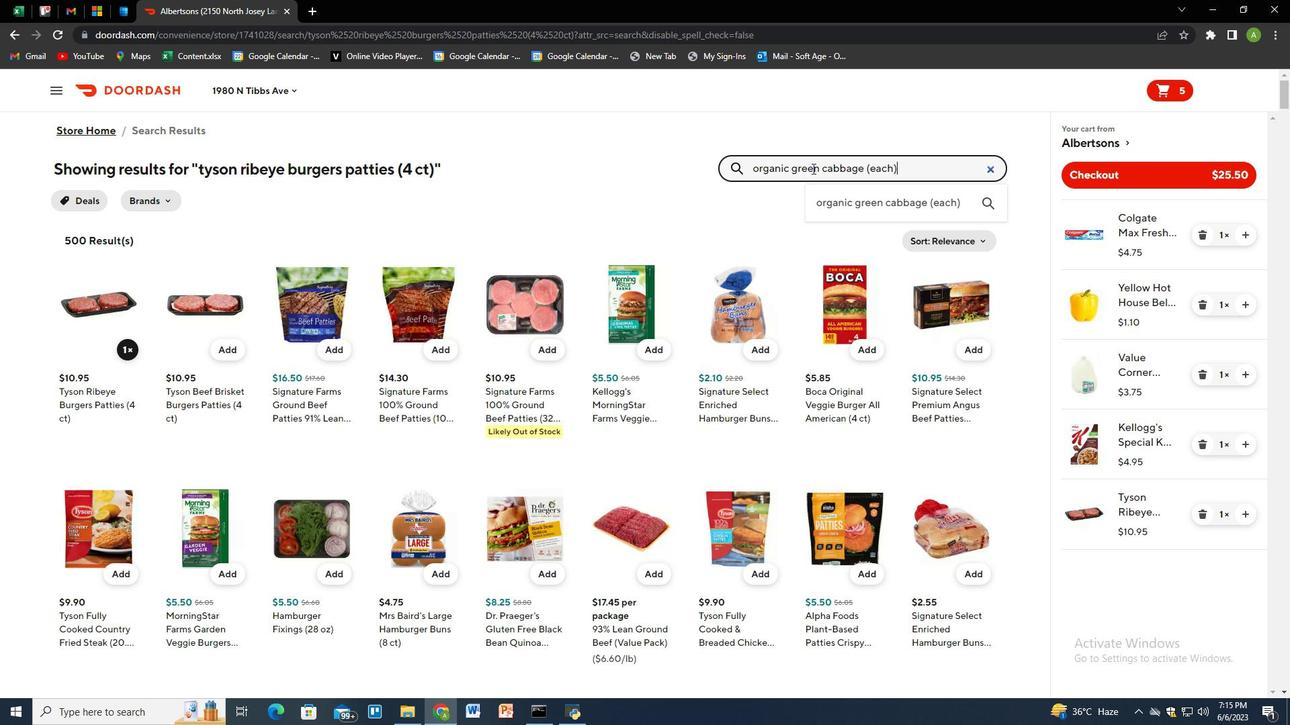 
Action: Mouse moved to (124, 352)
Screenshot: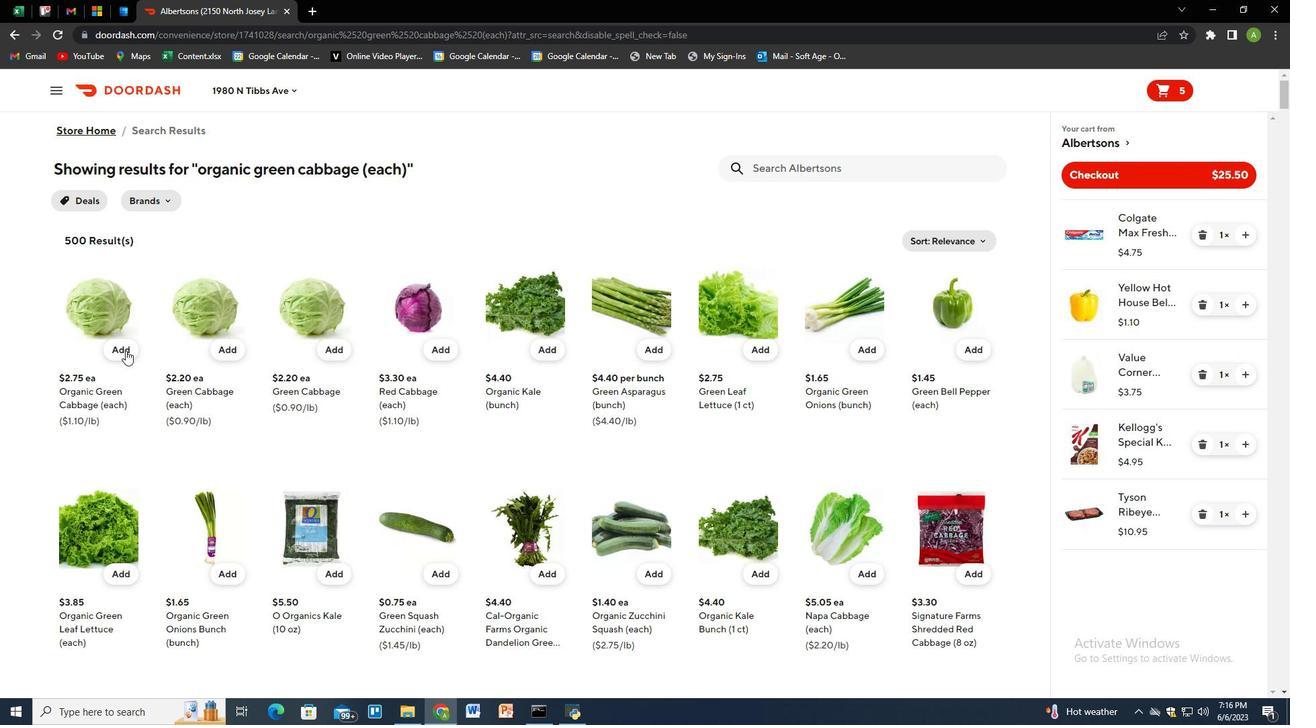 
Action: Mouse pressed left at (124, 352)
Screenshot: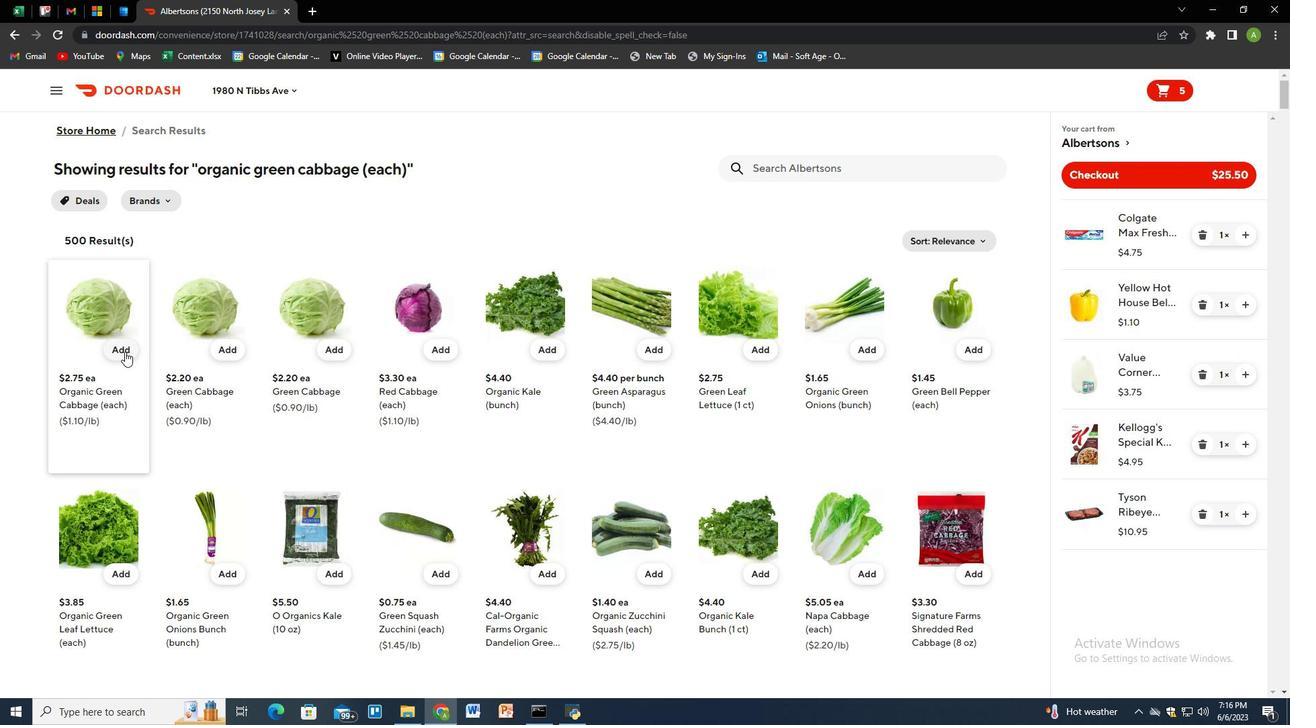 
Action: Mouse moved to (773, 166)
Screenshot: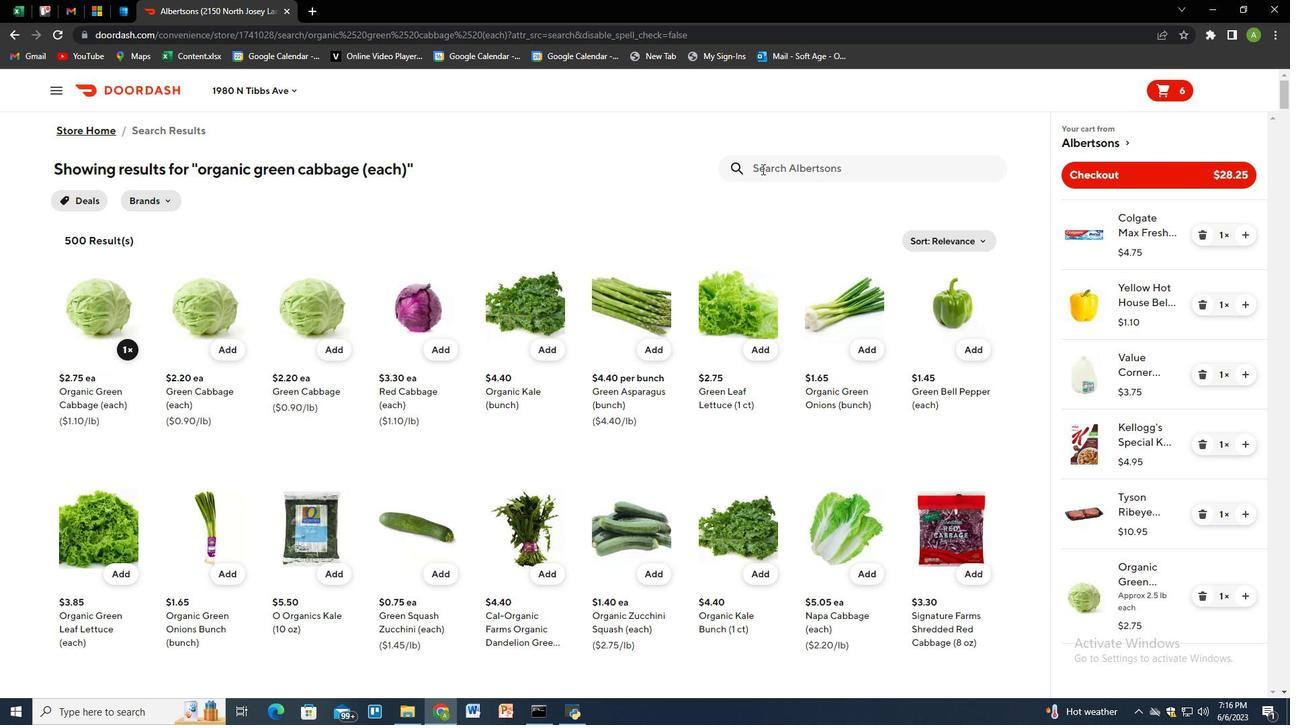 
Action: Mouse pressed left at (773, 166)
Screenshot: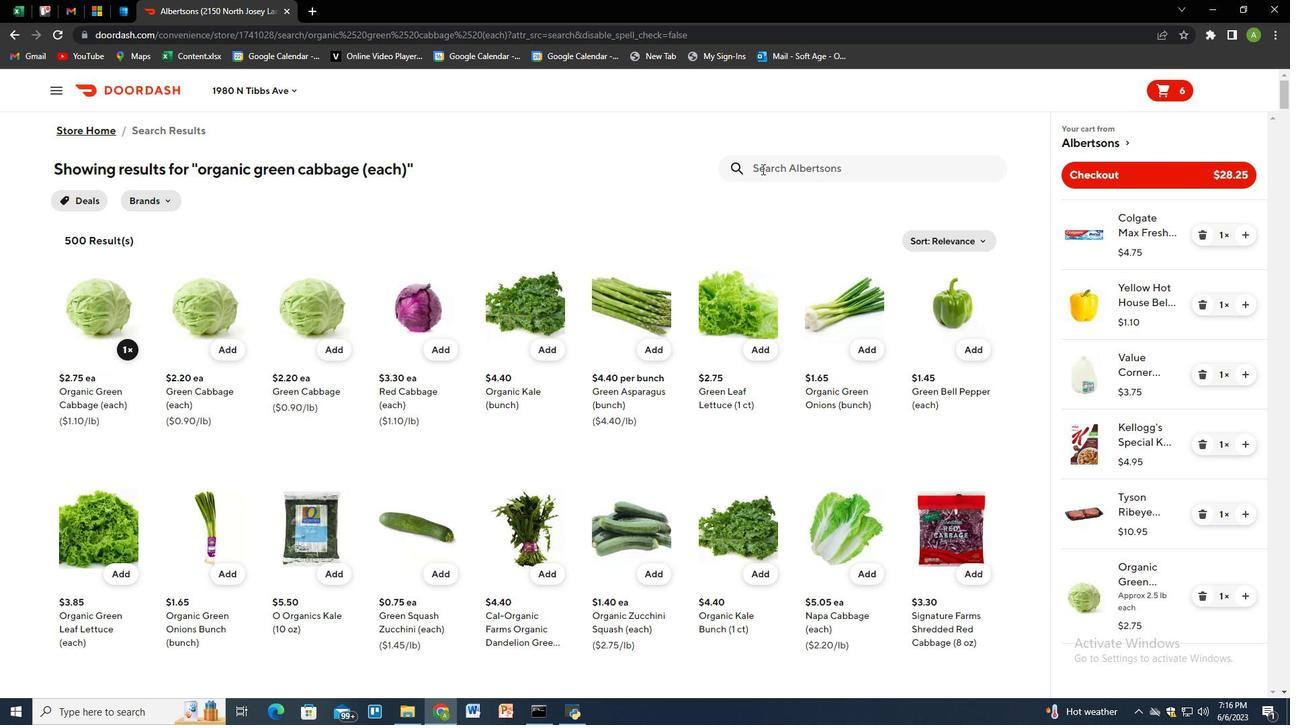 
Action: Key pressed hershey<Key.shift_r>"s<Key.space>milk<Key.space>chocolate<Key.space>candy<Key.space>bar<Key.space><Key.shift_r>(4.4<Key.space>oz<Key.shift_r>)<Key.enter>
Screenshot: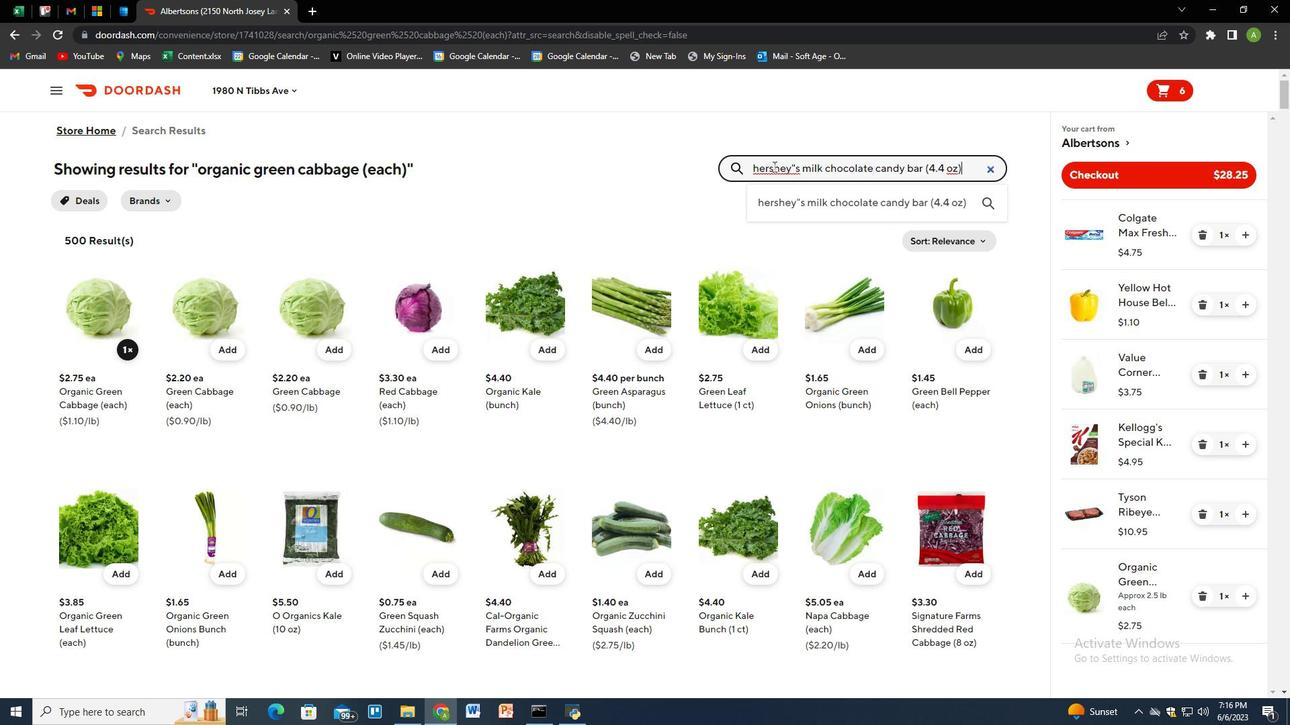 
Action: Mouse moved to (124, 348)
Screenshot: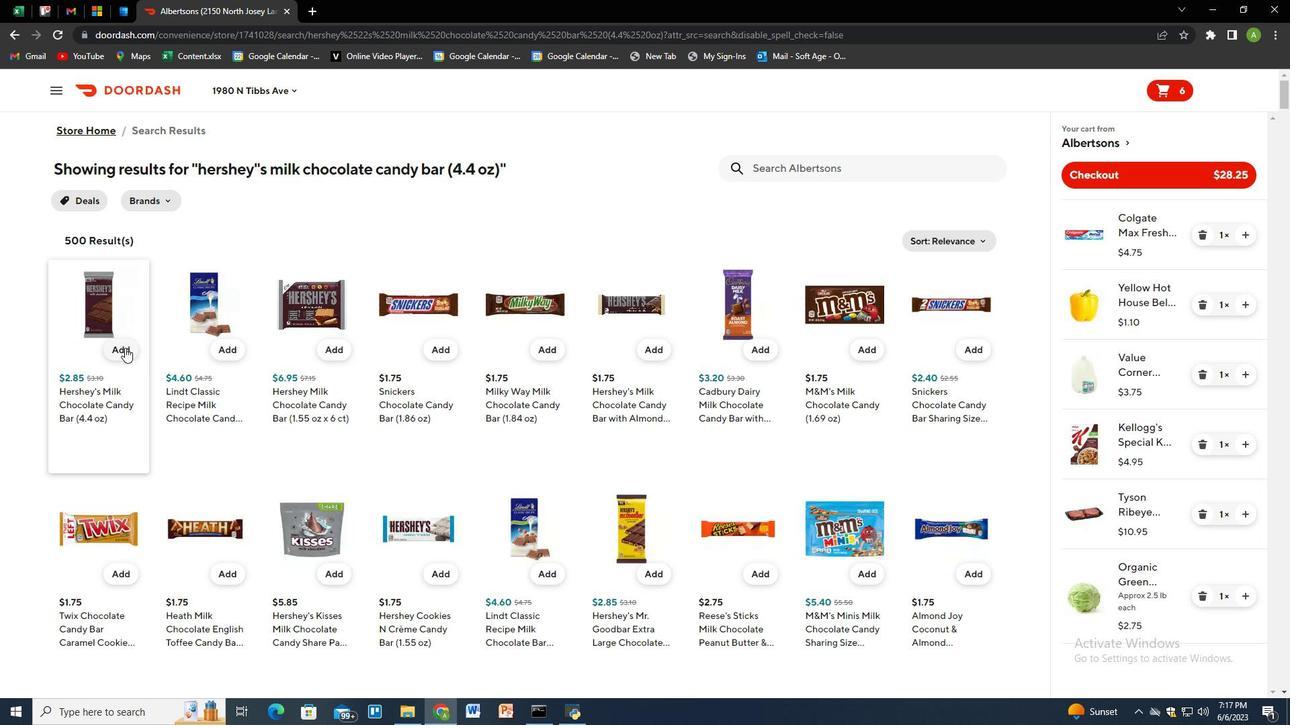 
Action: Mouse pressed left at (124, 348)
Screenshot: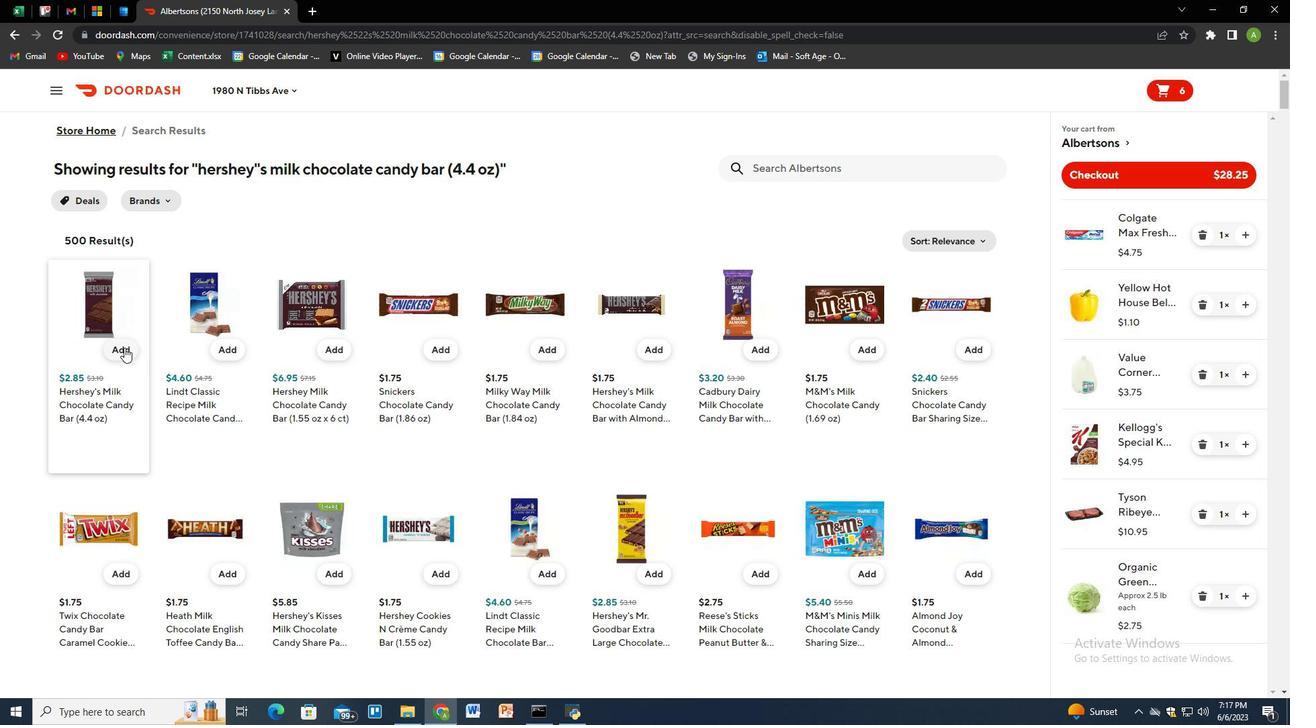 
Action: Mouse moved to (781, 172)
Screenshot: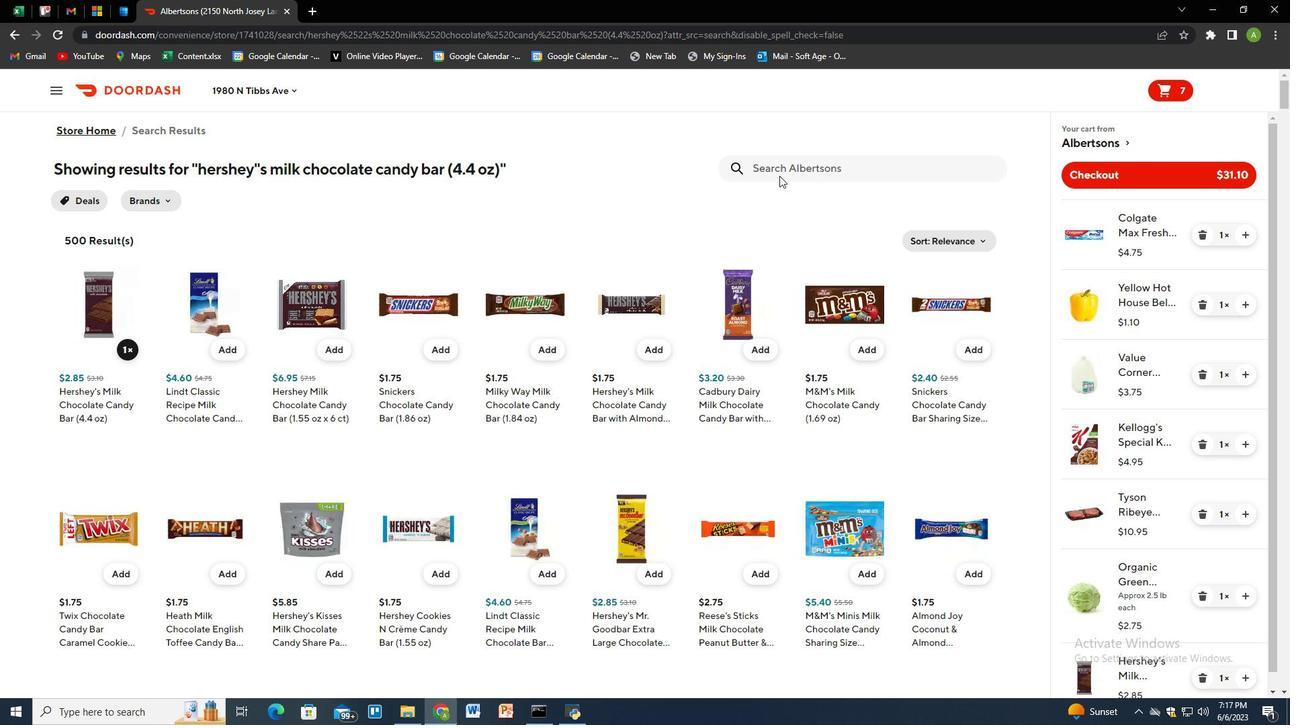 
Action: Mouse pressed left at (781, 172)
Screenshot: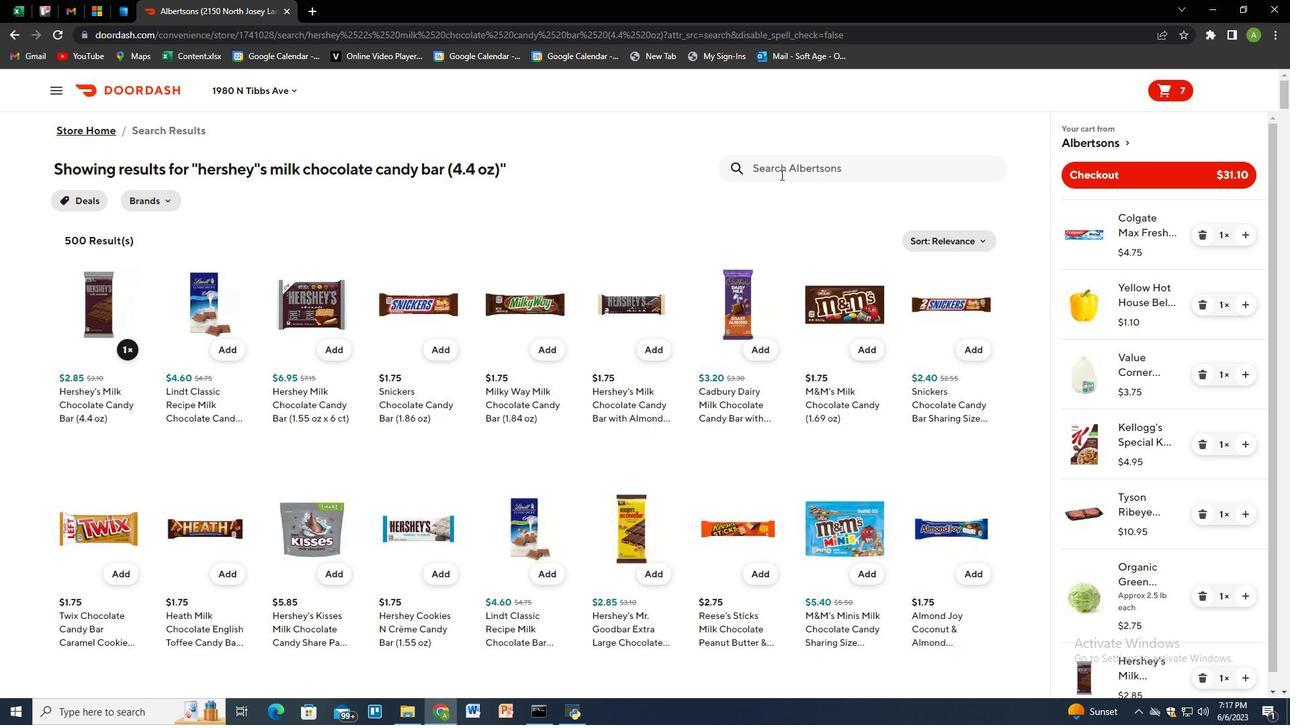 
Action: Key pressed spascri
Screenshot: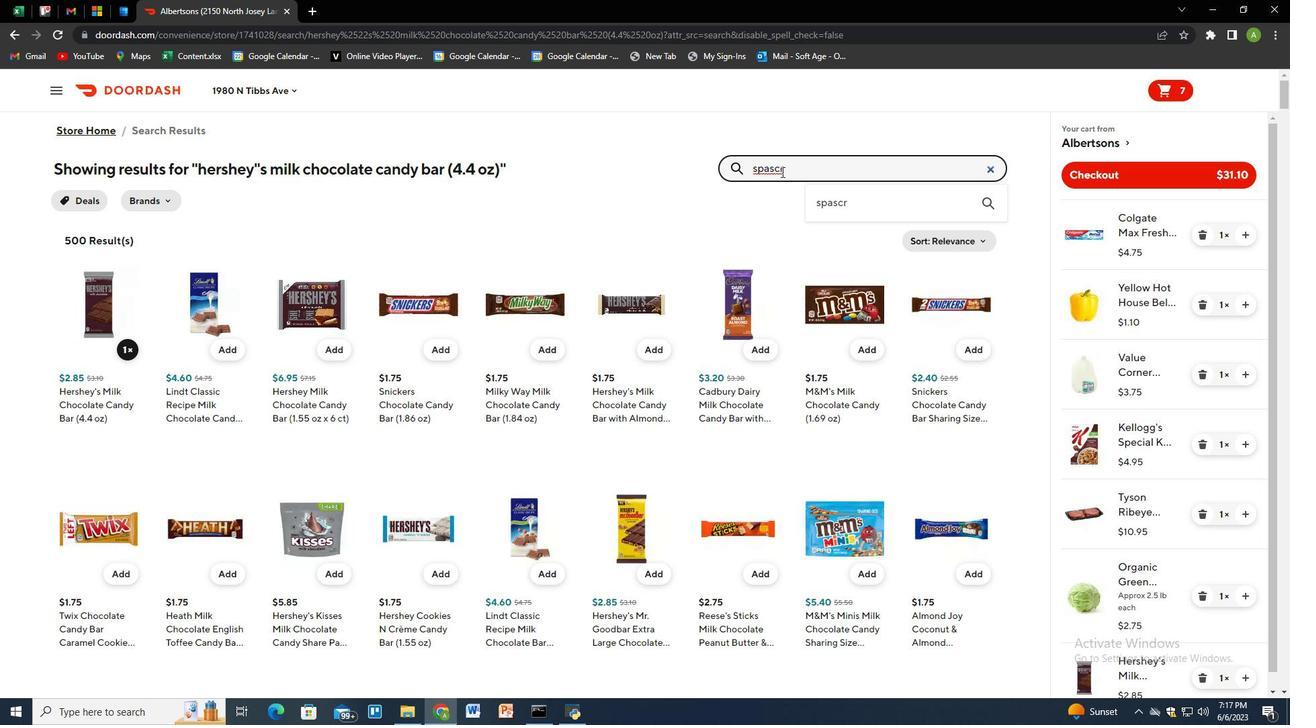 
Action: Mouse moved to (671, 175)
Screenshot: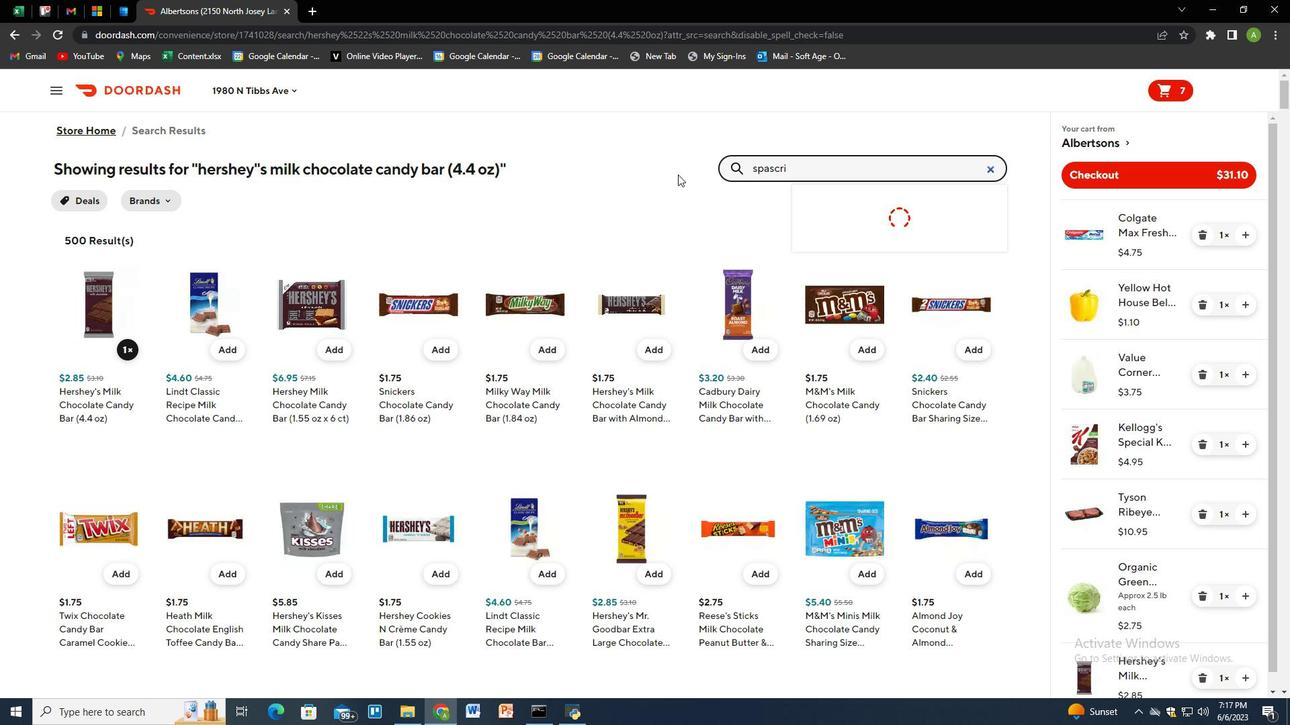 
Action: Key pressed ptions<Key.space>under<Key.space>eye<Key.space>pads<Key.space>cucumber<Key.space><Key.shift_r>(3<Key.space>ct<Key.shift_r>)<Key.enter>
Screenshot: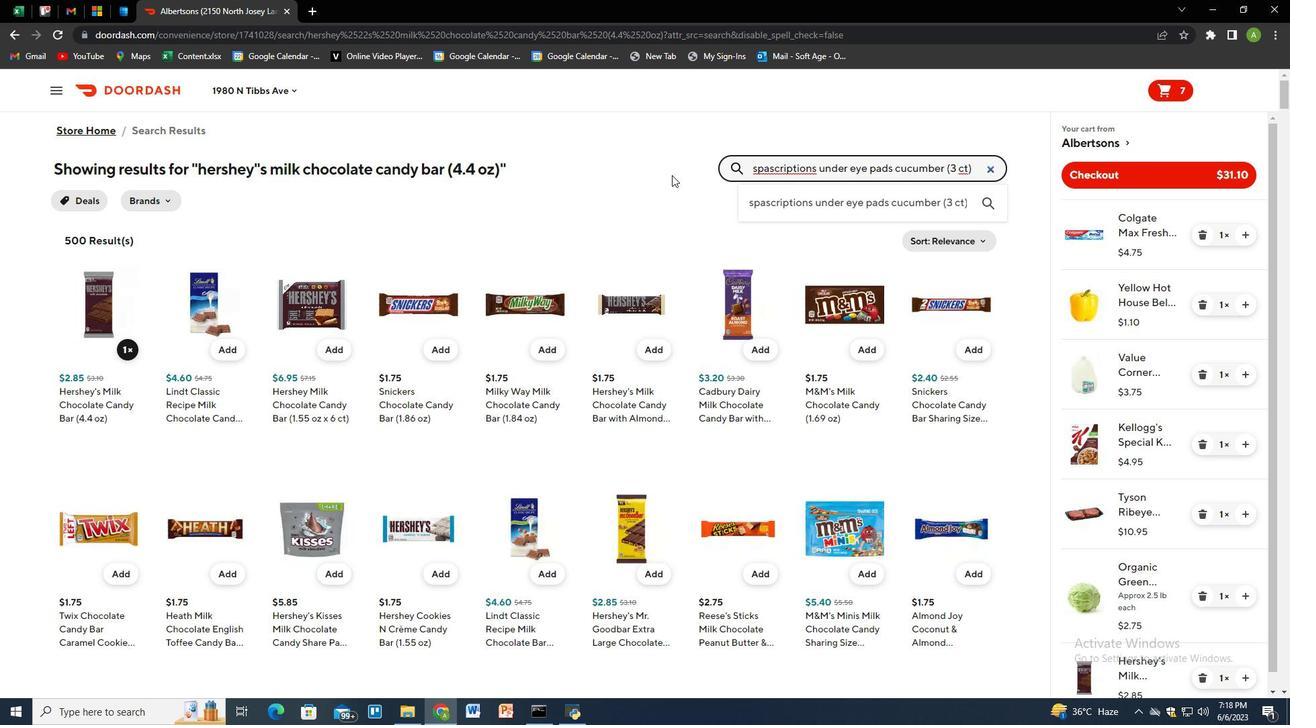 
Action: Mouse moved to (118, 353)
Screenshot: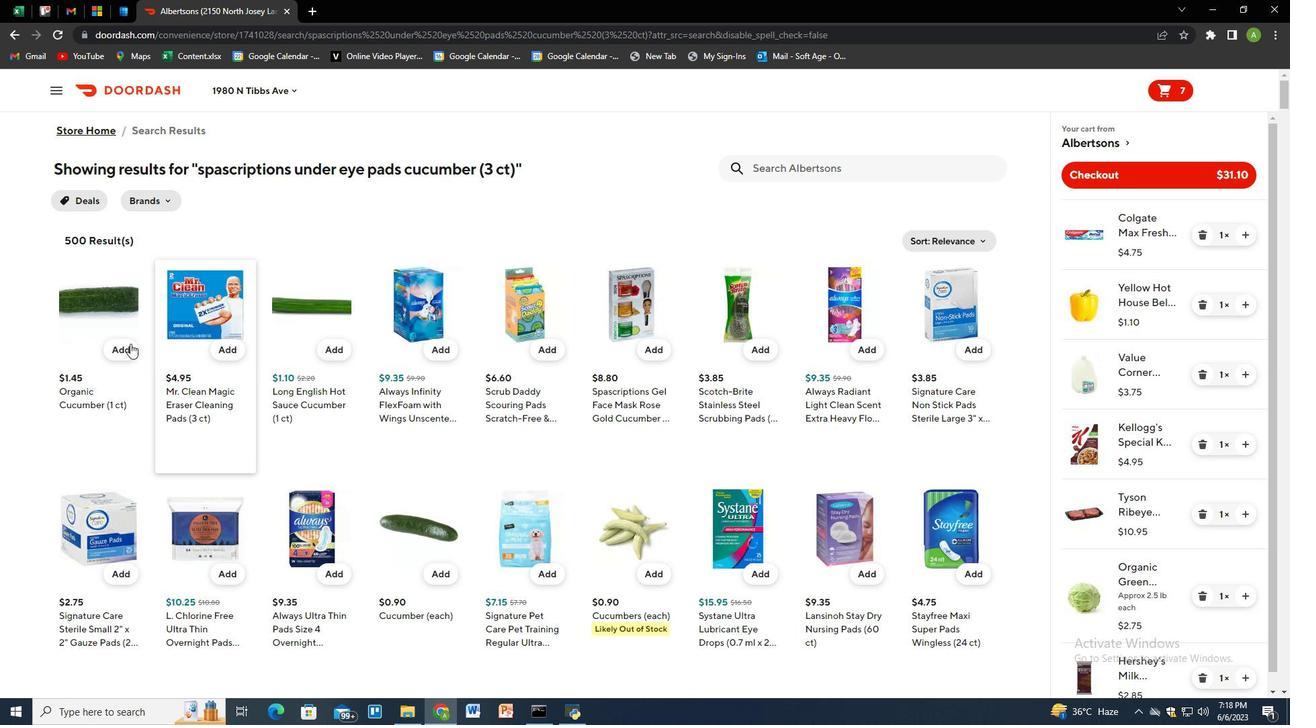 
Action: Mouse pressed left at (118, 353)
Screenshot: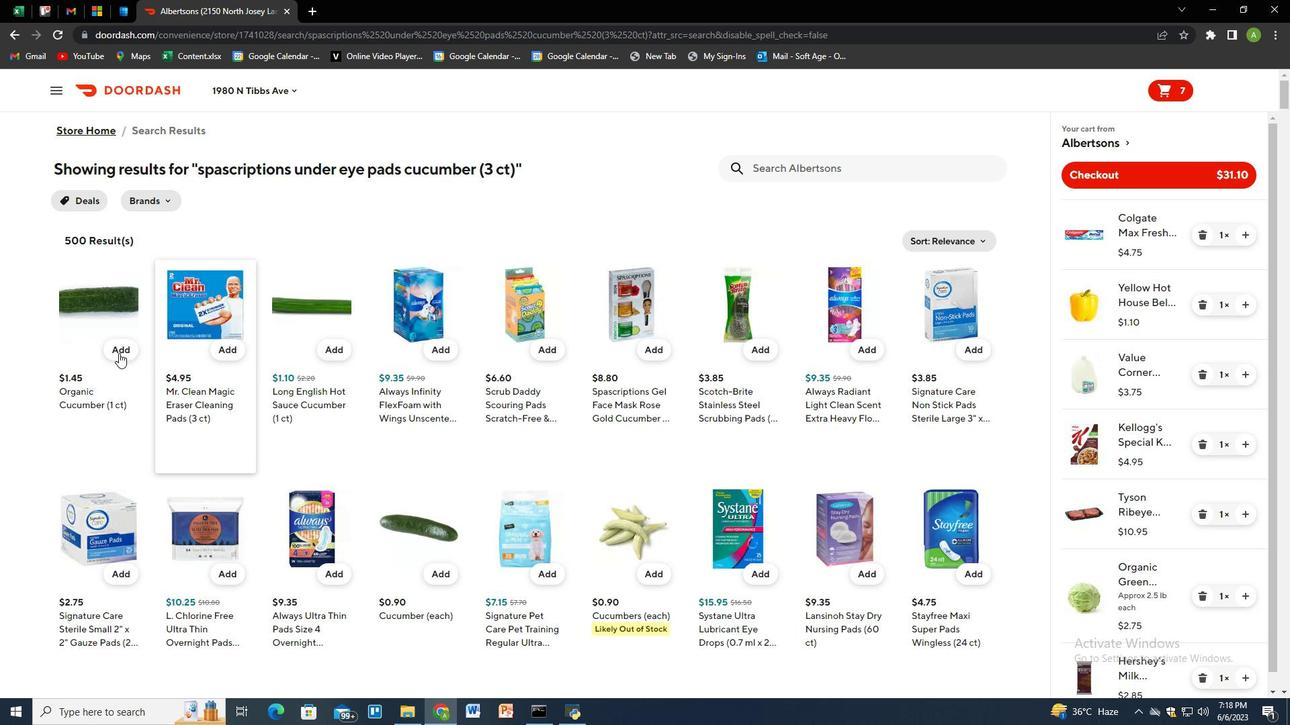 
Action: Mouse moved to (813, 169)
Screenshot: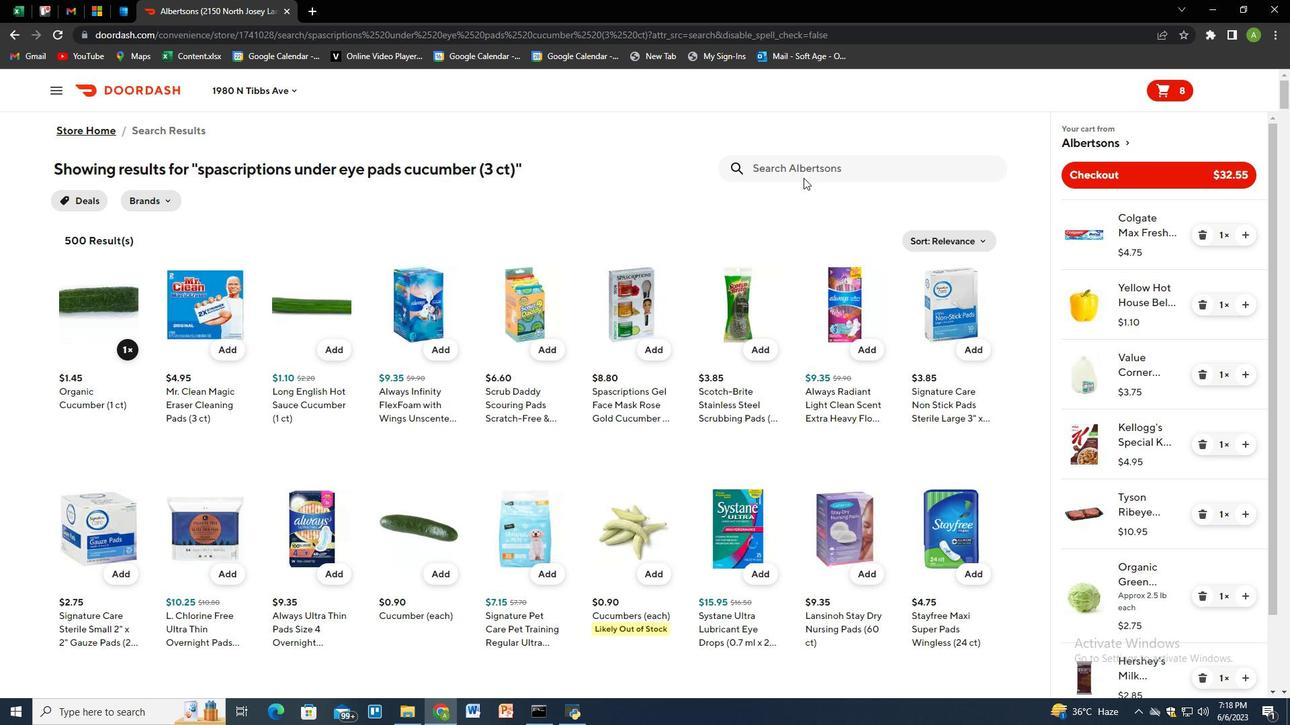 
Action: Mouse pressed left at (813, 169)
Screenshot: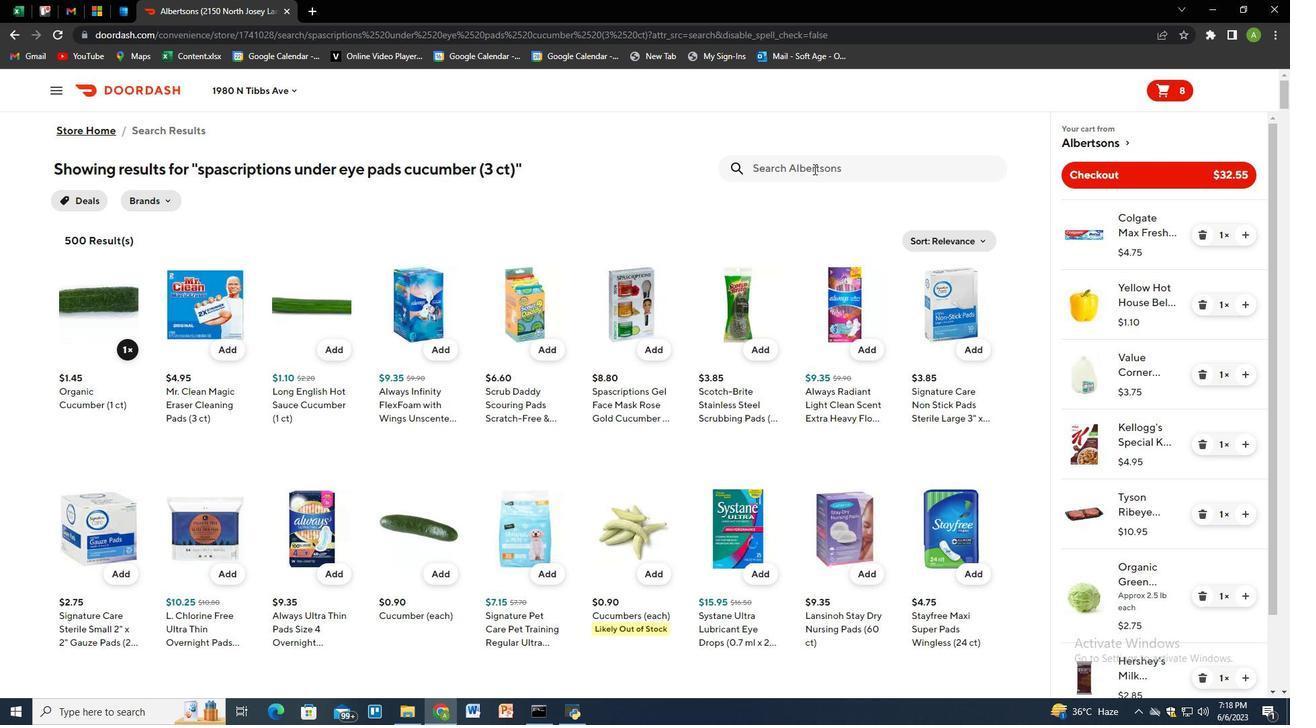 
Action: Key pressed post<Key.space>fruity<Key.space>pebbles<Key.space>breakfast<Key.space>cereal<Key.space>with<Key.space>marshmallow<Key.space><Key.shift_r>(11<Key.space>oz<Key.shift_r>)<Key.enter>
Screenshot: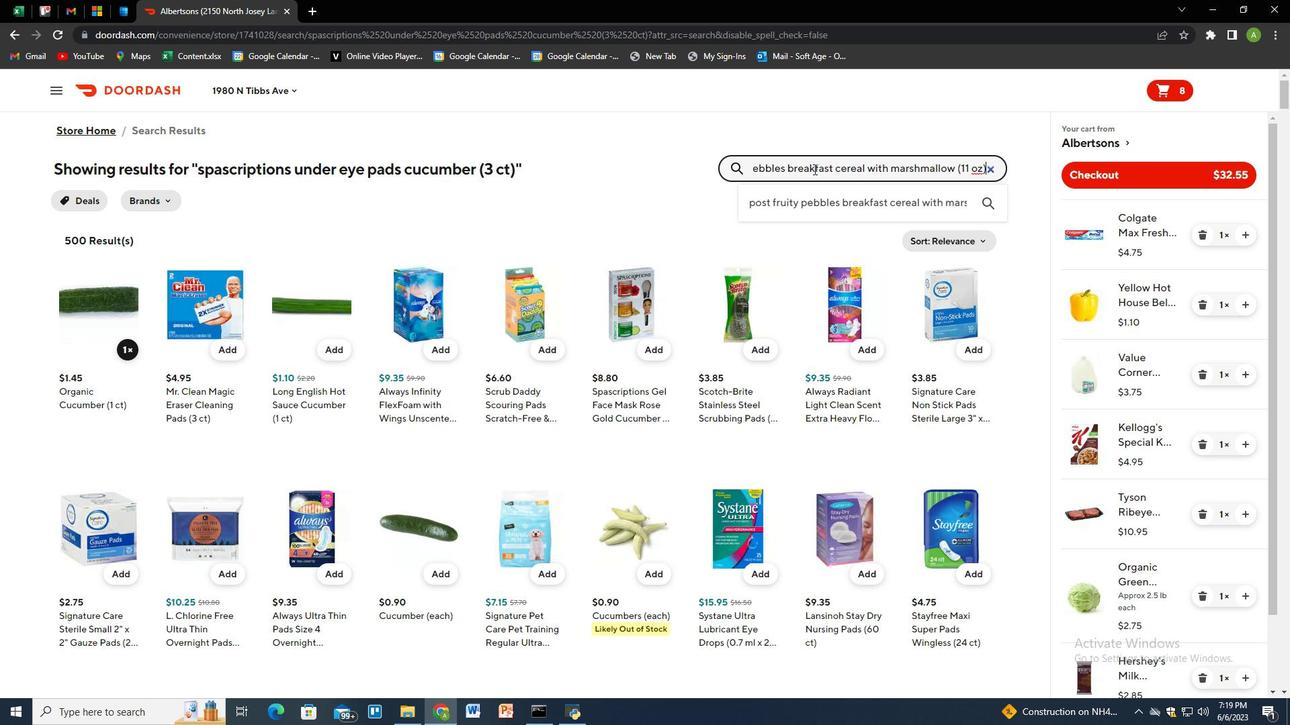 
Action: Mouse moved to (112, 350)
Screenshot: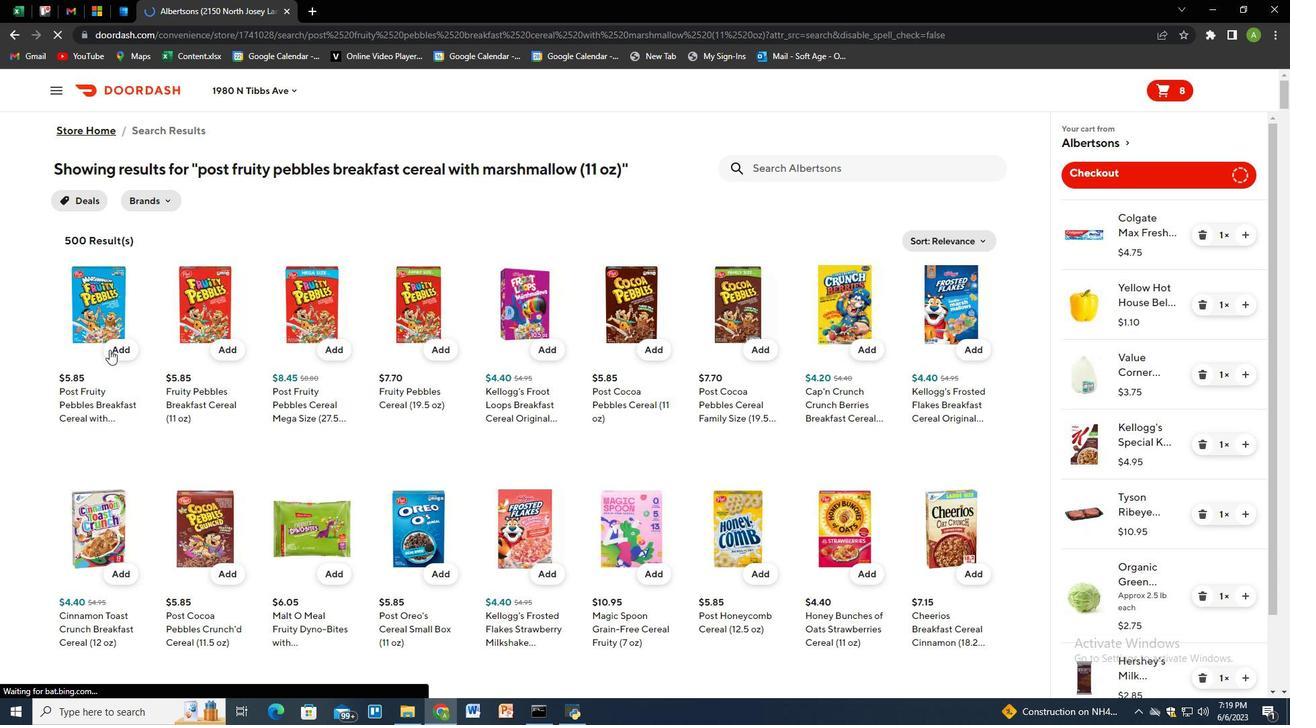 
Action: Mouse pressed left at (112, 350)
Screenshot: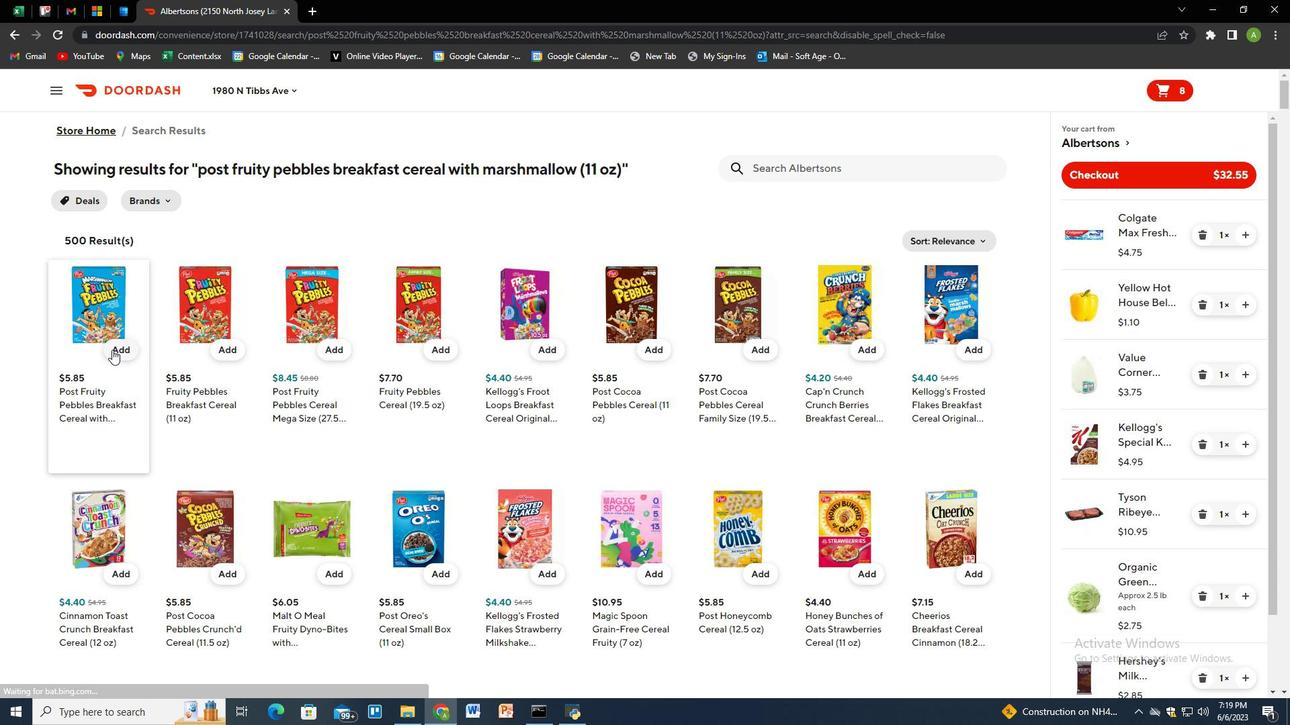 
Action: Mouse moved to (853, 164)
Screenshot: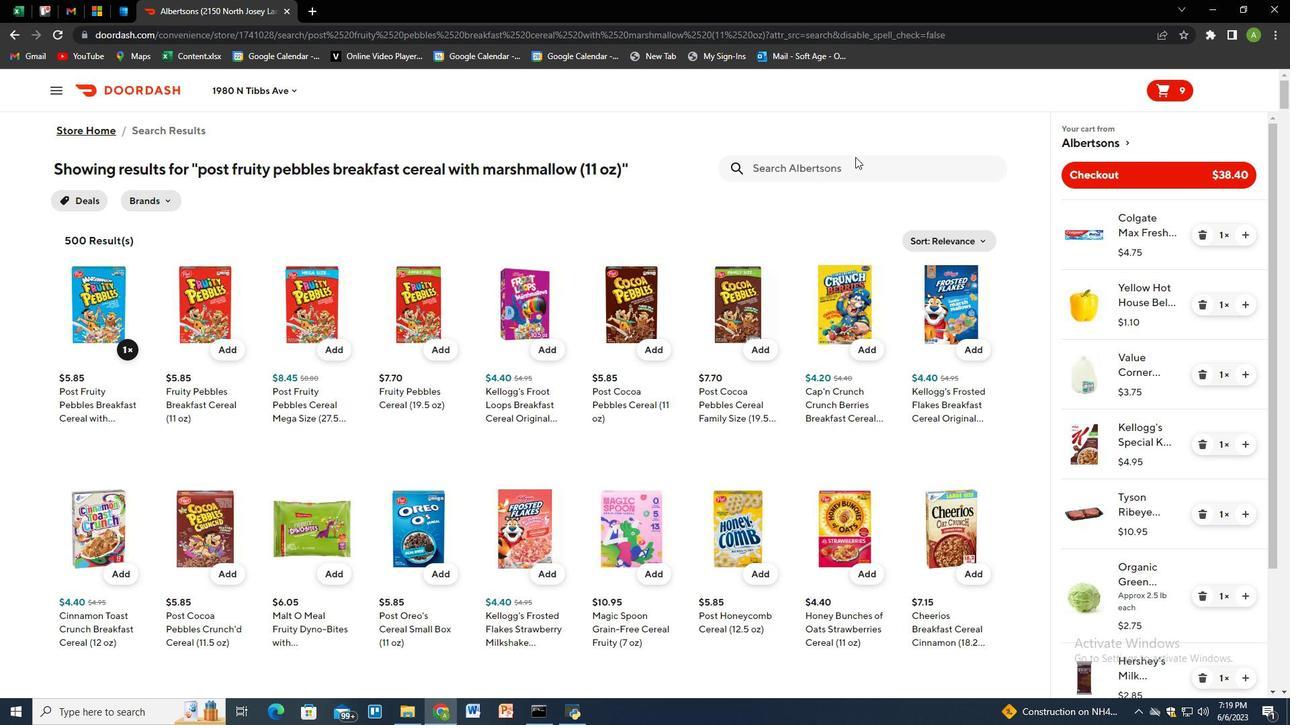 
Action: Mouse pressed left at (853, 164)
Screenshot: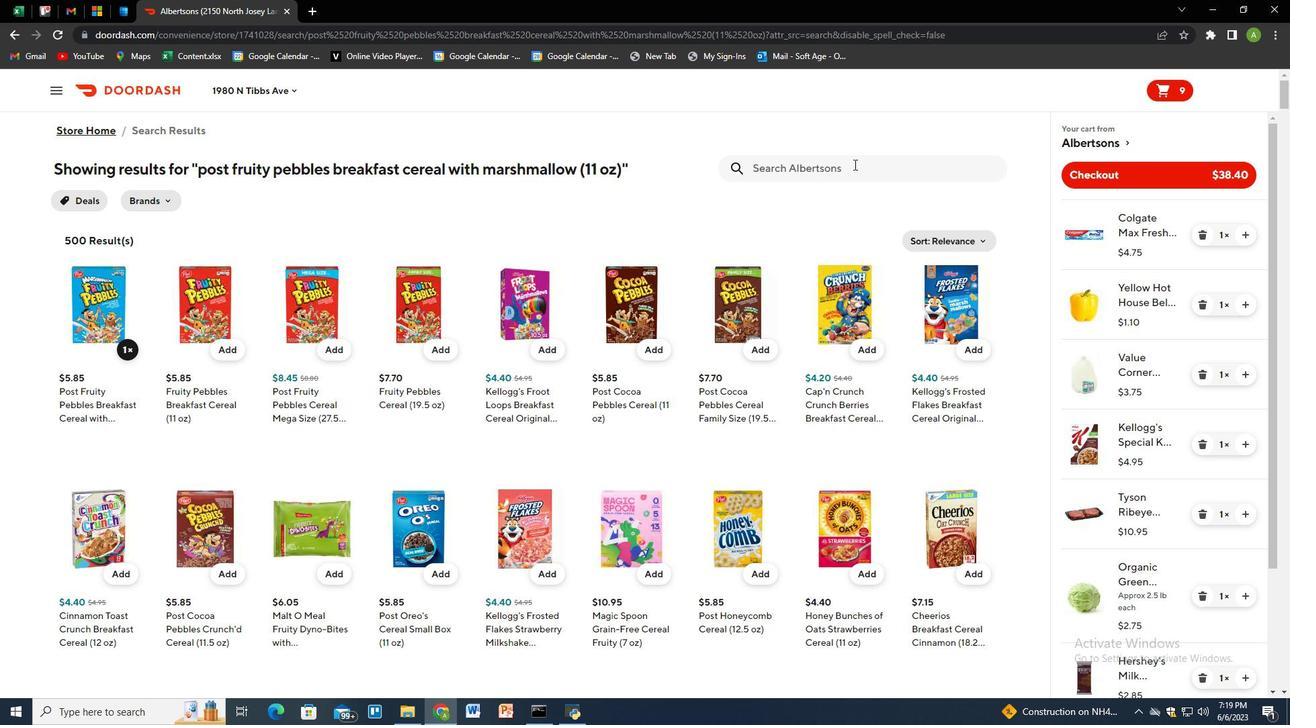 
Action: Key pressed cilantro<Key.space><Key.shift_r>(bunch<Key.shift_r>)<Key.enter>
Screenshot: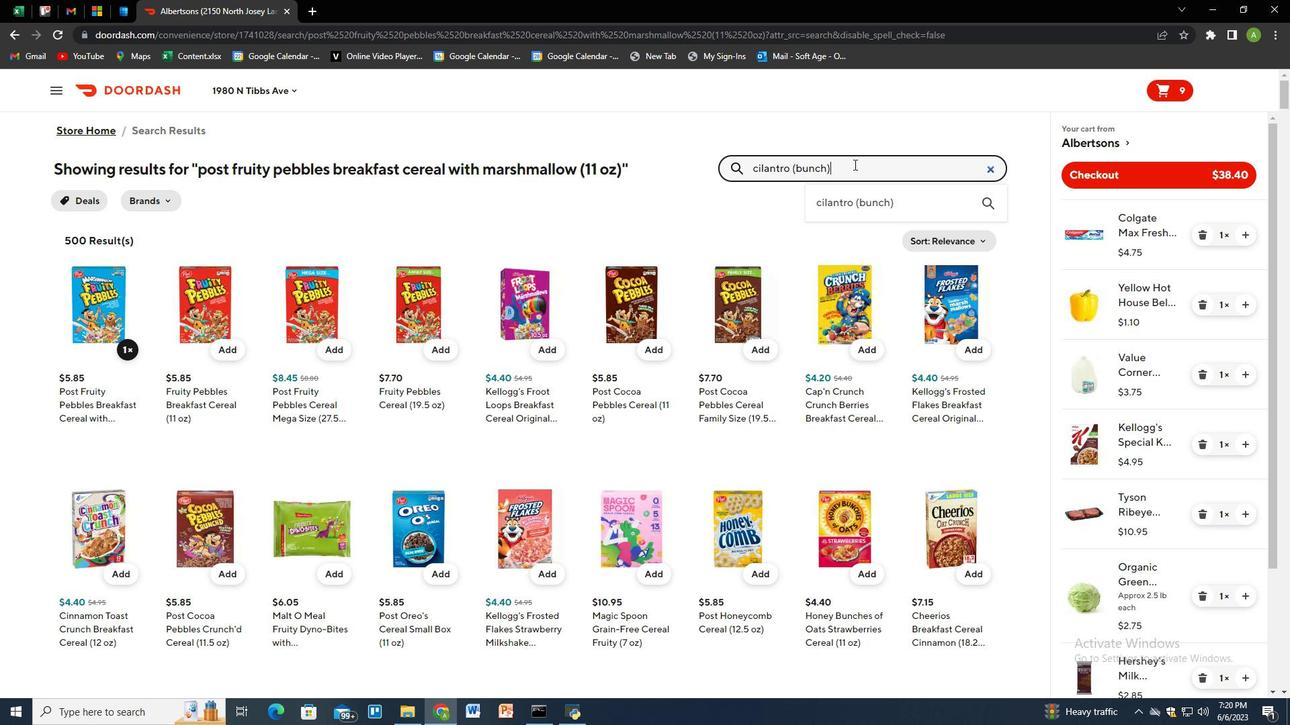 
Action: Mouse moved to (118, 353)
Screenshot: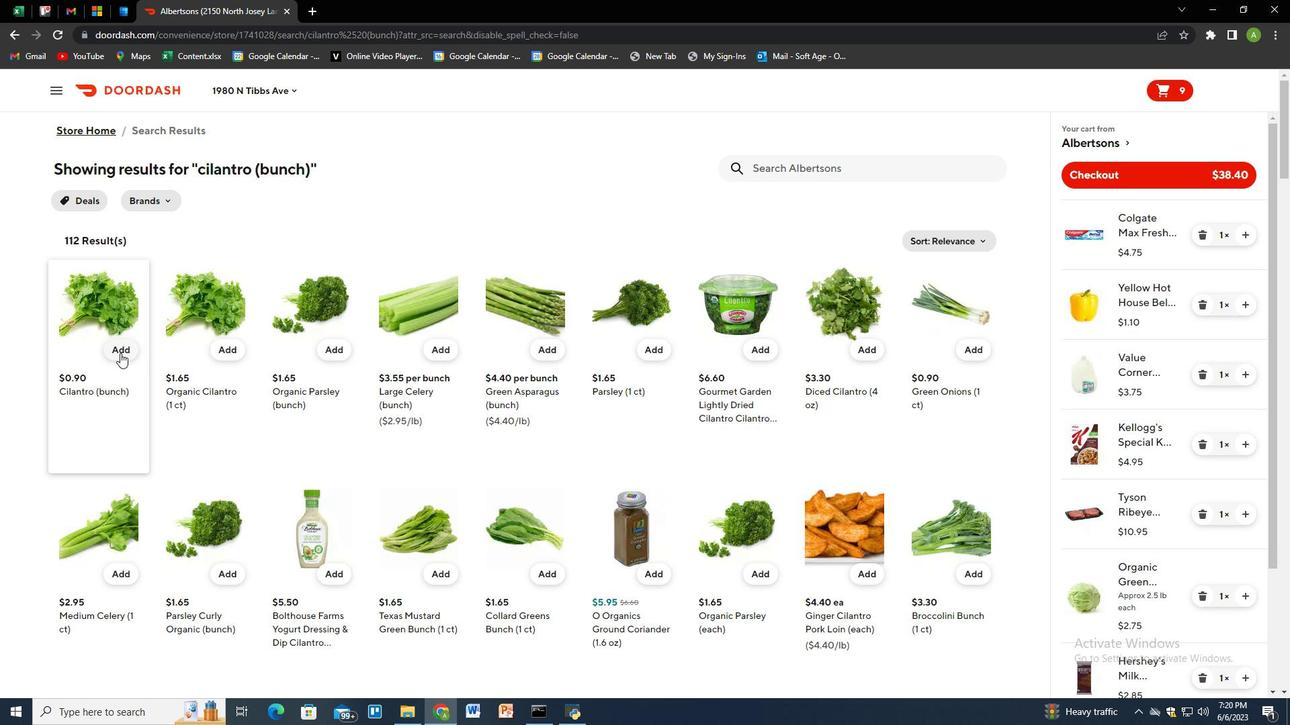 
Action: Mouse pressed left at (118, 353)
Screenshot: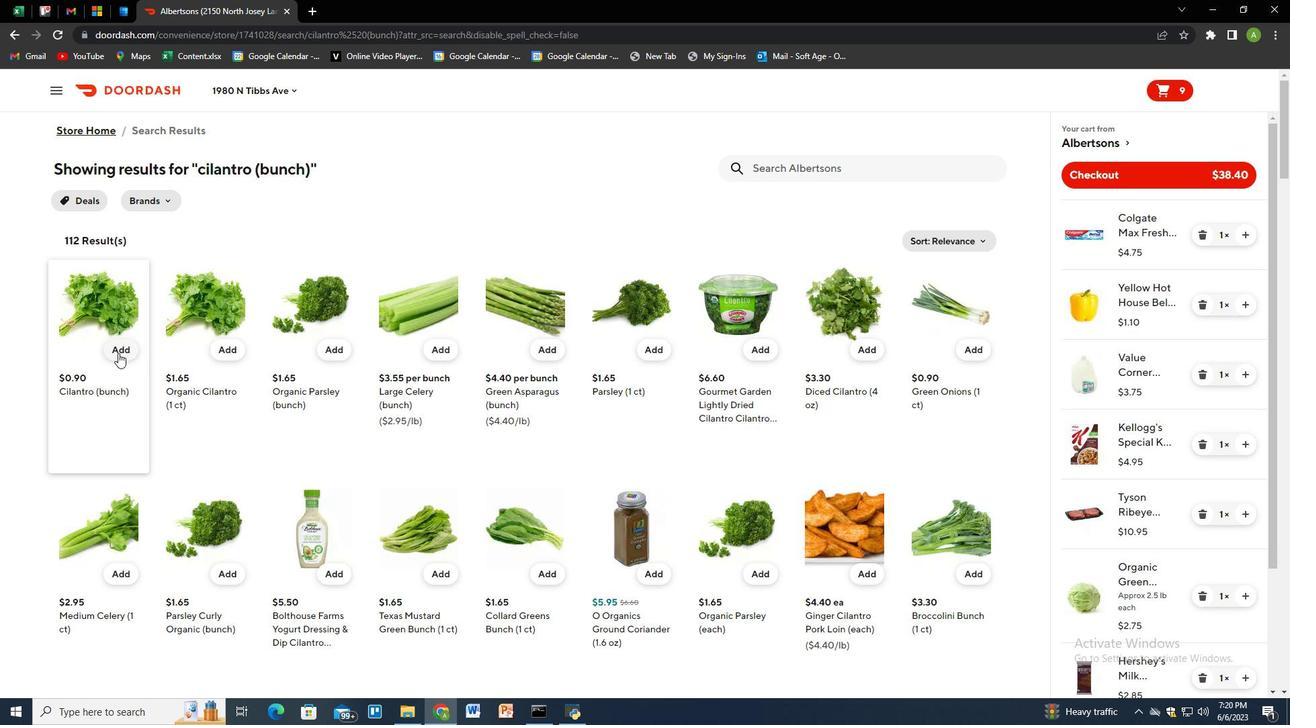 
Action: Mouse moved to (1096, 169)
Screenshot: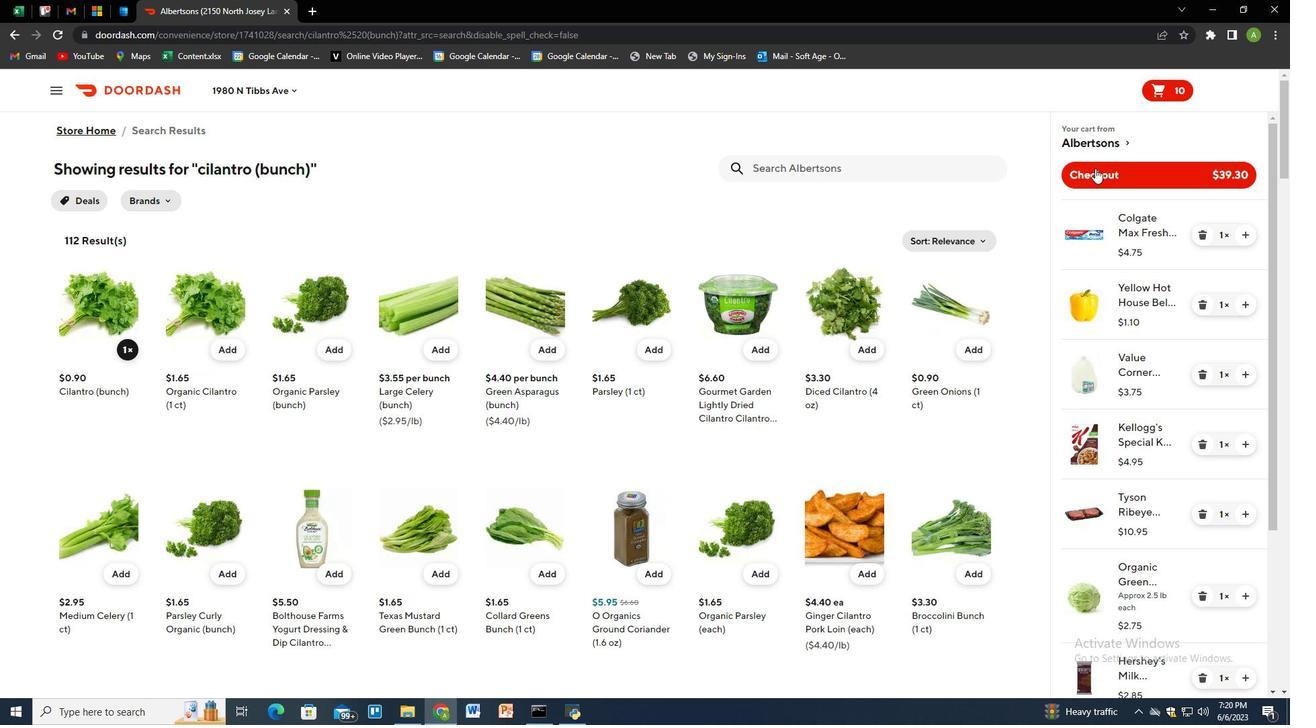 
Action: Mouse pressed left at (1096, 169)
Screenshot: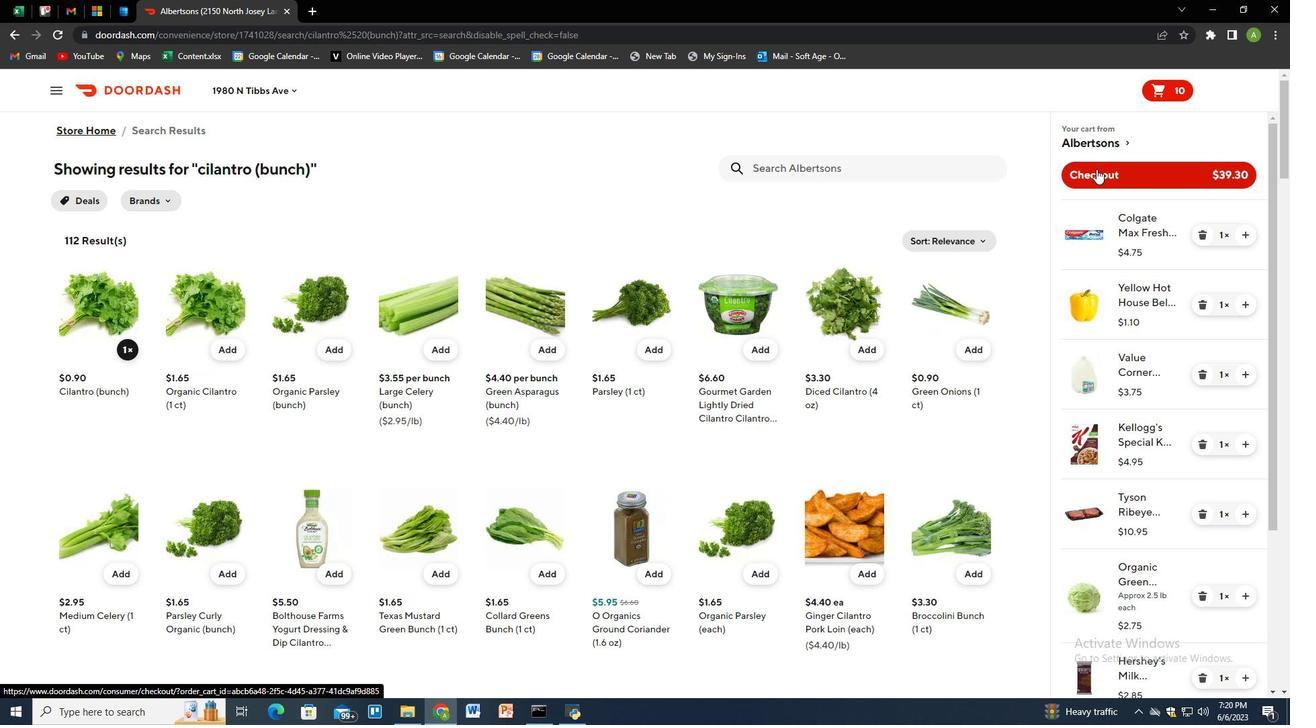 
